 Task: Open Card Server Migration in Board Customer Retention Strategy and Program Development to Workspace Business Process Management and add a team member Softage.3@softage.net, a label Yellow, a checklist Editing, an attachment from your onedrive, a color Yellow and finally, add a card description 'Conduct customer research for new sales promotion' and a comment 'Let us approach this task with a sense of transparency and open communication, ensuring that all stakeholders are informed and involved.'. Add a start date 'Jan 03, 1900' with a due date 'Jan 10, 1900'
Action: Mouse moved to (90, 335)
Screenshot: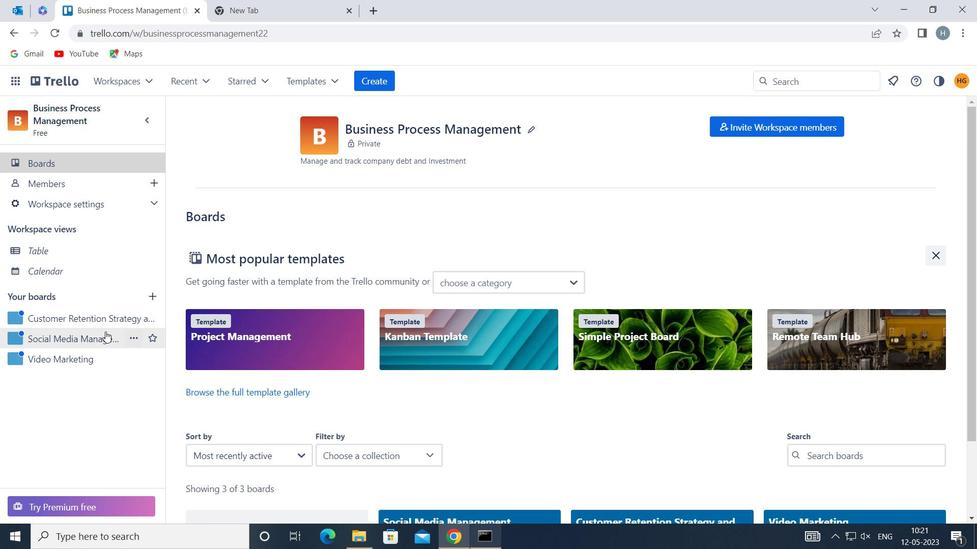 
Action: Mouse pressed left at (90, 335)
Screenshot: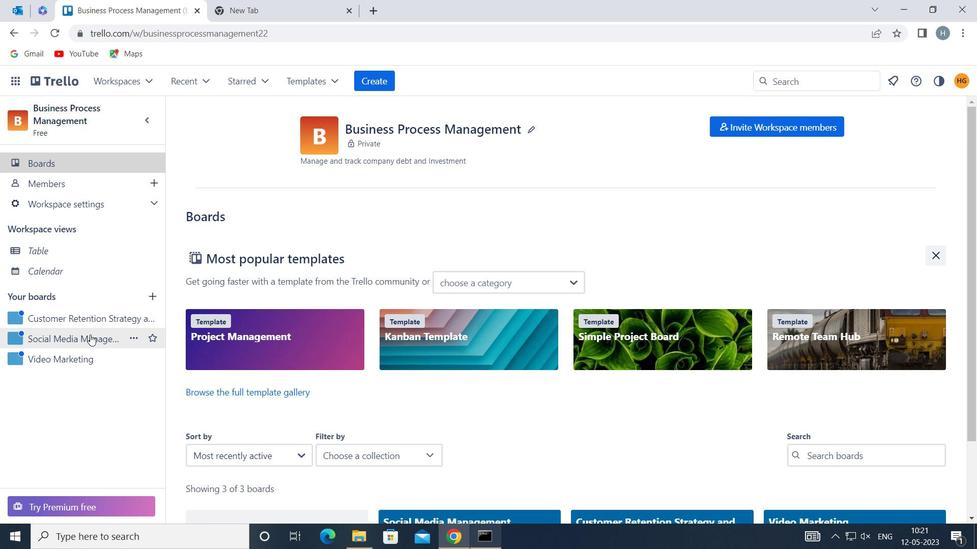 
Action: Mouse moved to (432, 185)
Screenshot: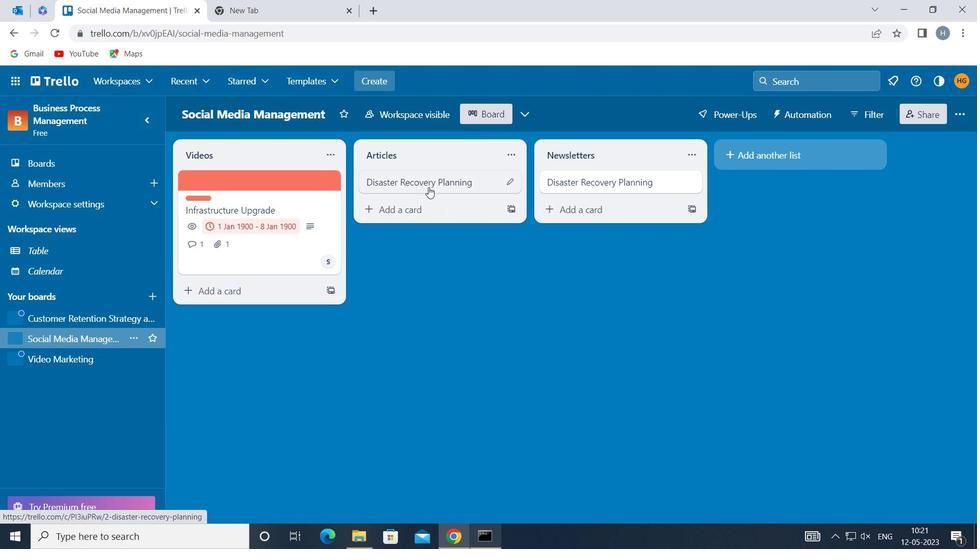 
Action: Mouse pressed left at (432, 185)
Screenshot: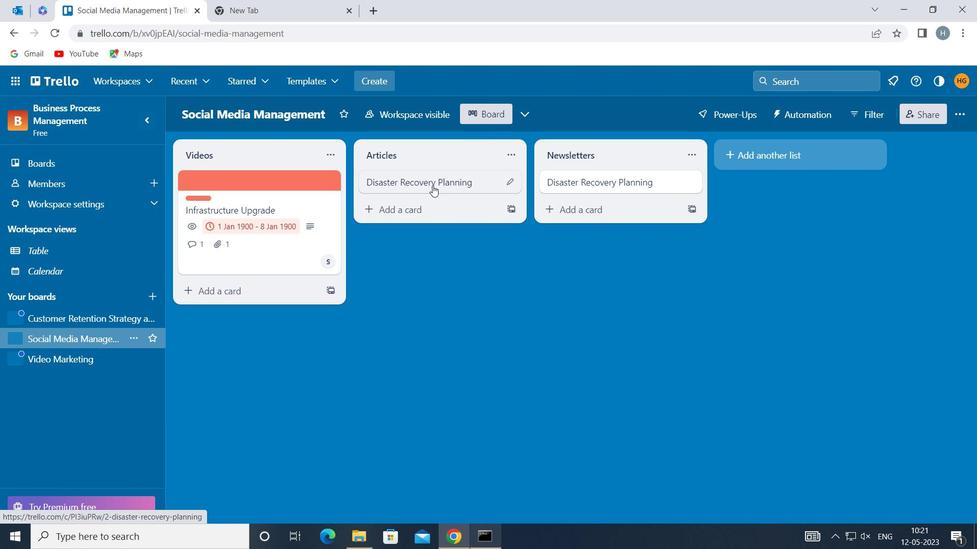 
Action: Mouse moved to (635, 223)
Screenshot: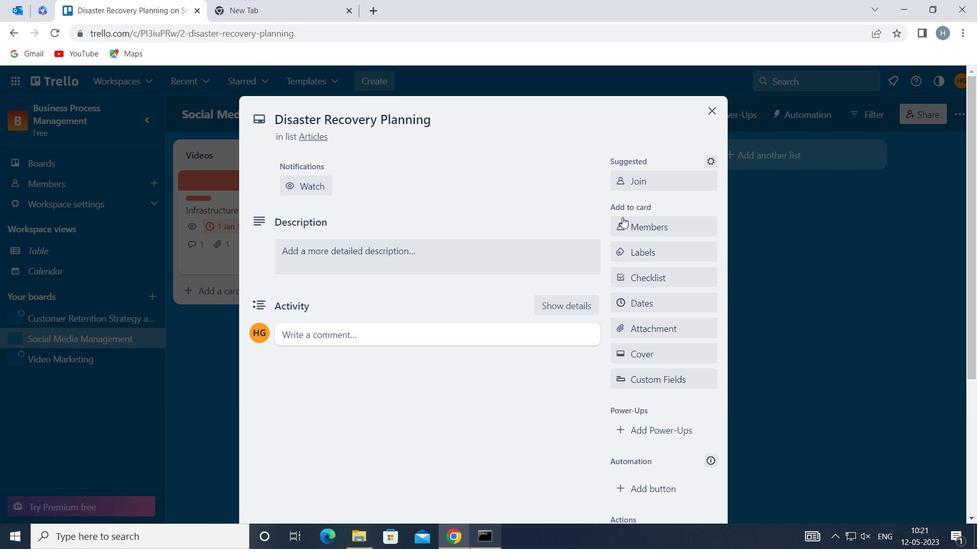 
Action: Mouse pressed left at (635, 223)
Screenshot: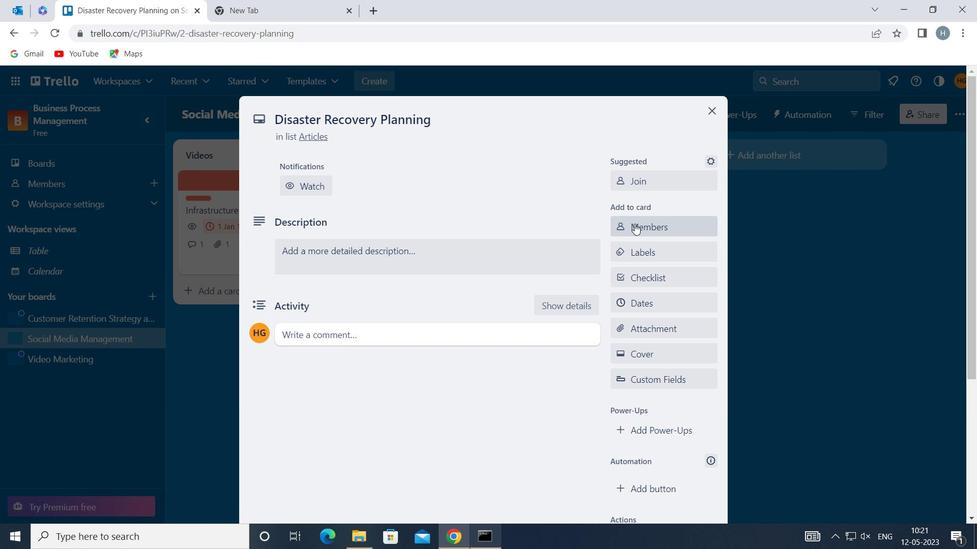 
Action: Key pressed softage
Screenshot: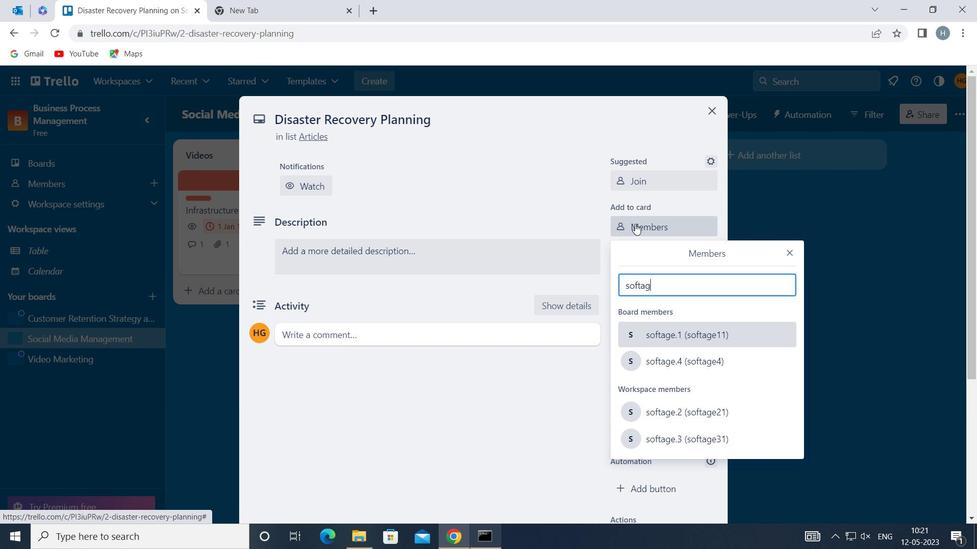 
Action: Mouse moved to (703, 357)
Screenshot: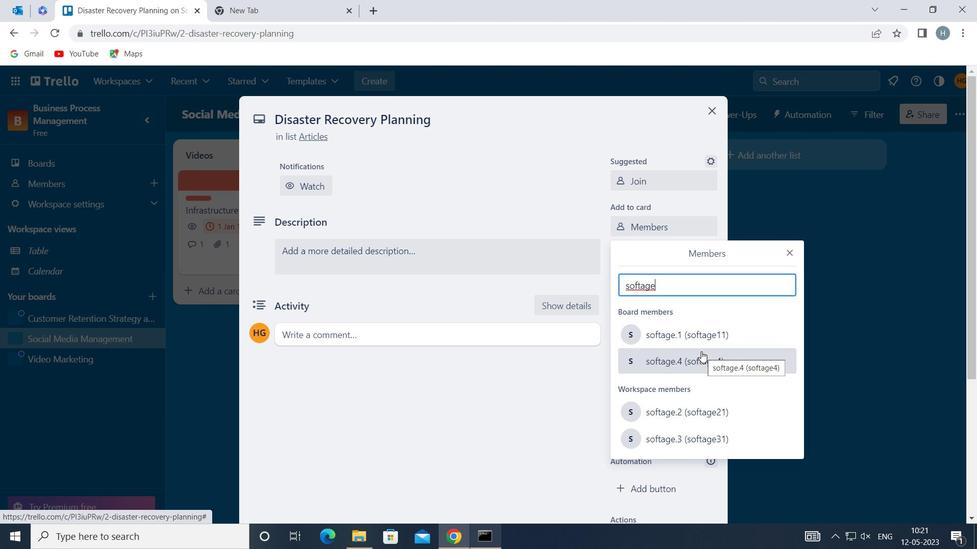
Action: Mouse pressed left at (703, 357)
Screenshot: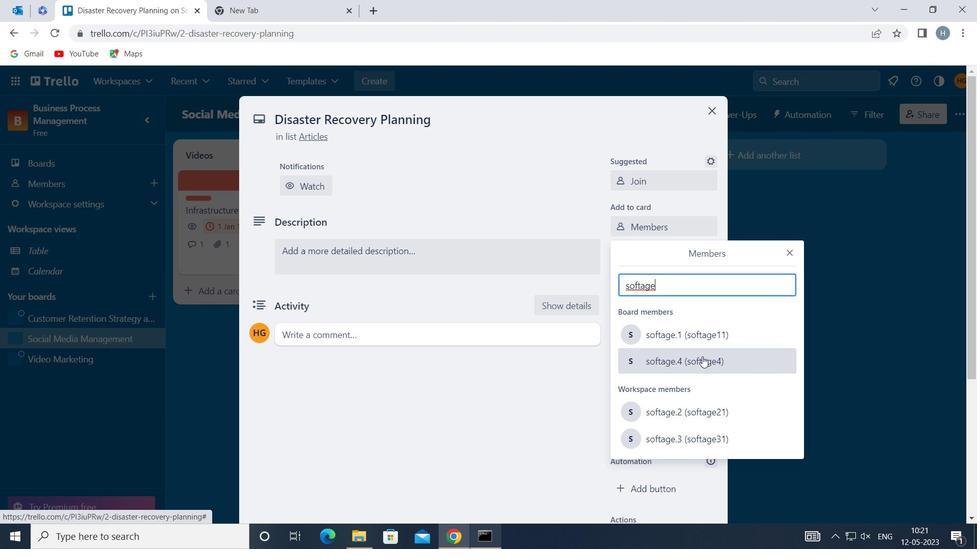 
Action: Mouse moved to (788, 248)
Screenshot: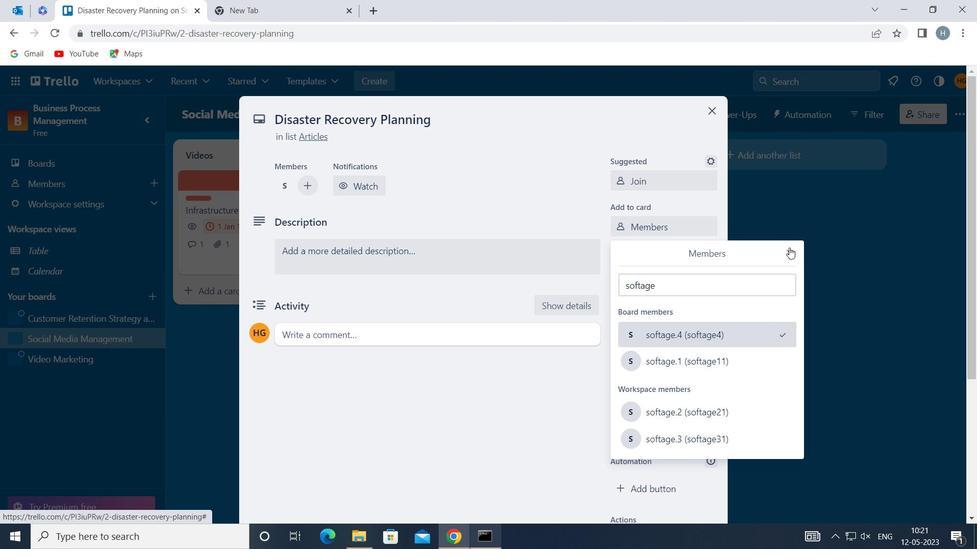 
Action: Mouse pressed left at (788, 248)
Screenshot: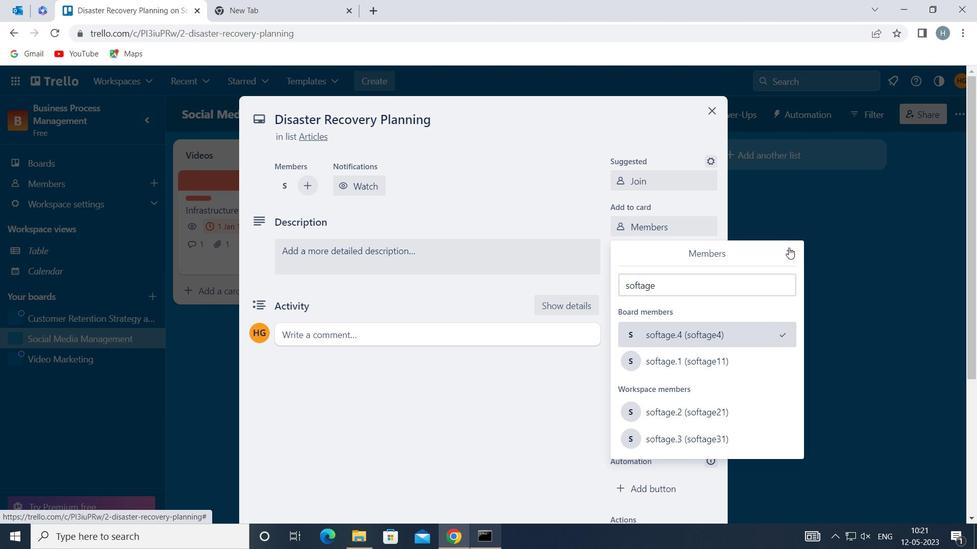 
Action: Mouse moved to (678, 248)
Screenshot: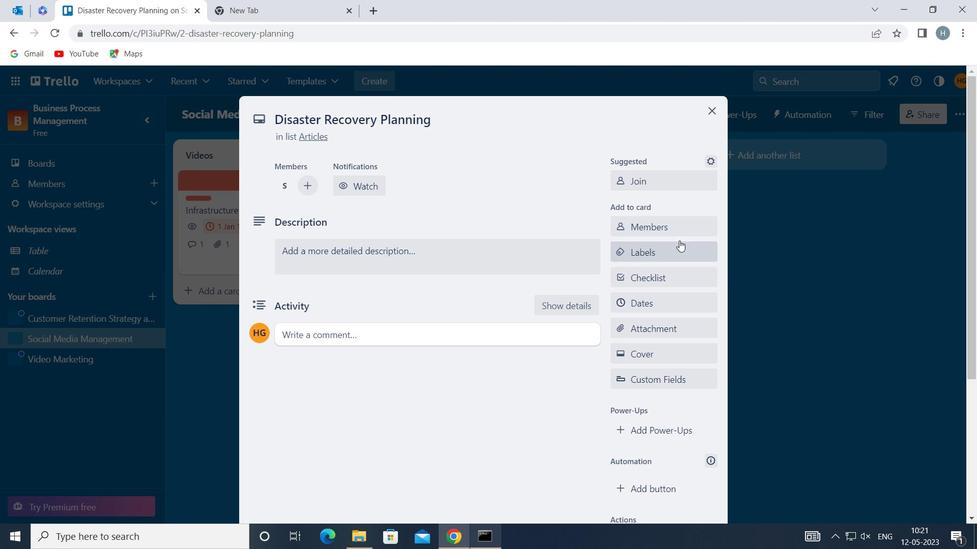 
Action: Mouse pressed left at (678, 248)
Screenshot: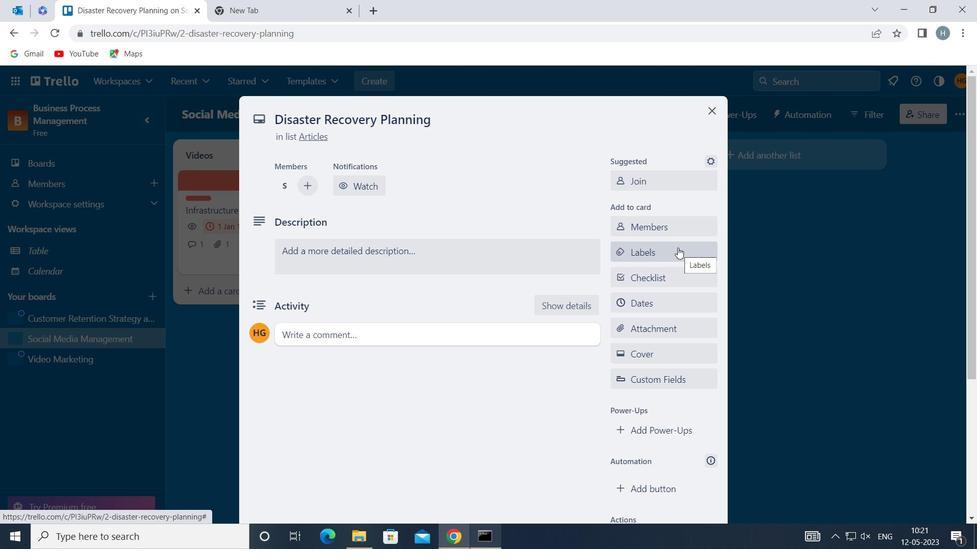 
Action: Mouse moved to (684, 256)
Screenshot: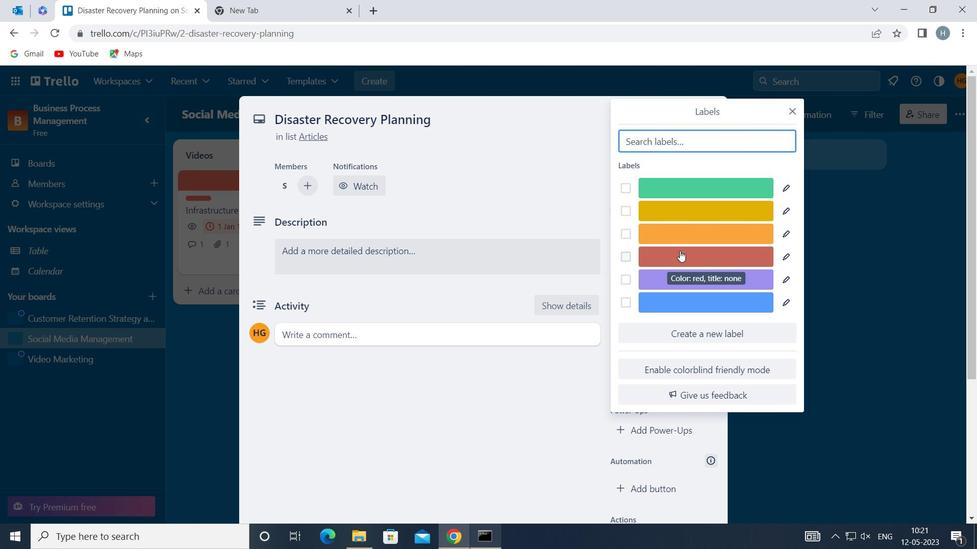 
Action: Mouse pressed left at (684, 256)
Screenshot: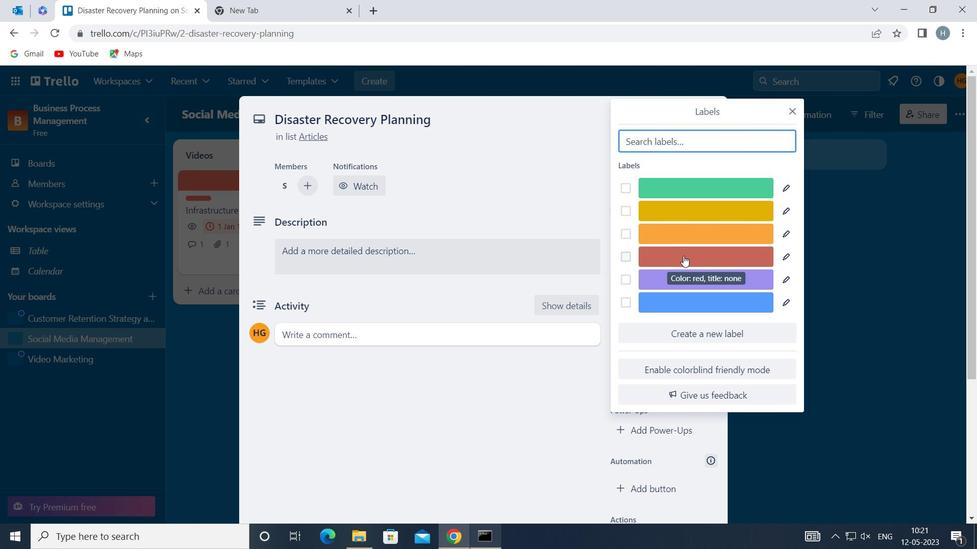
Action: Mouse moved to (793, 108)
Screenshot: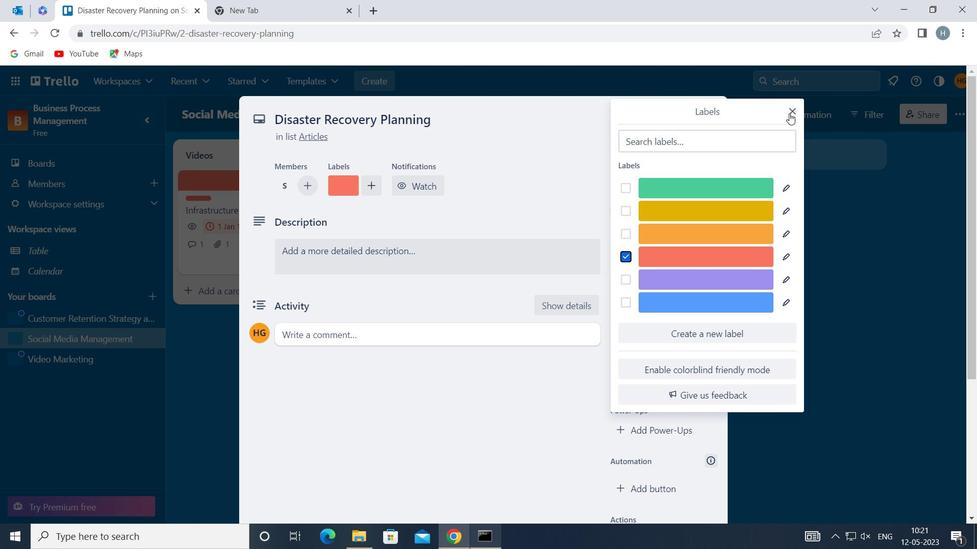 
Action: Mouse pressed left at (793, 108)
Screenshot: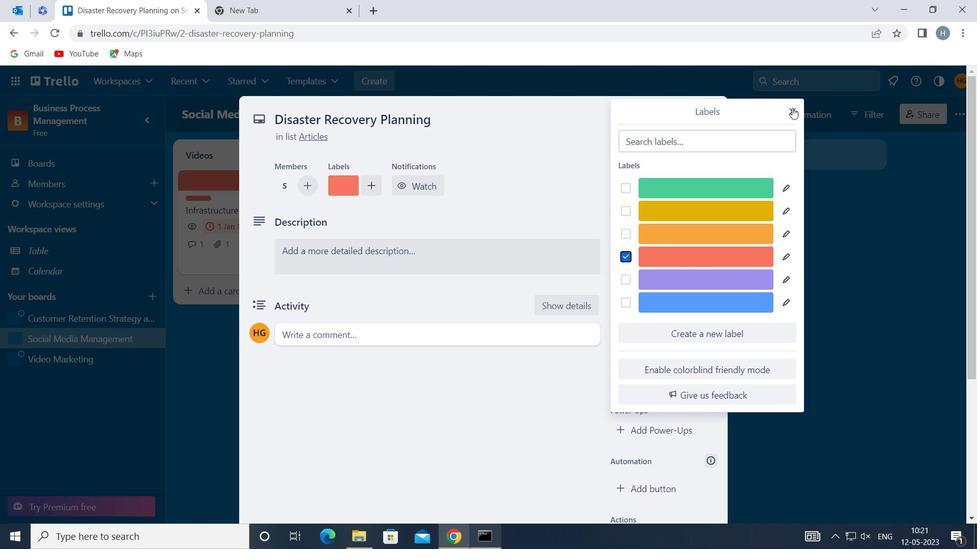
Action: Mouse moved to (684, 274)
Screenshot: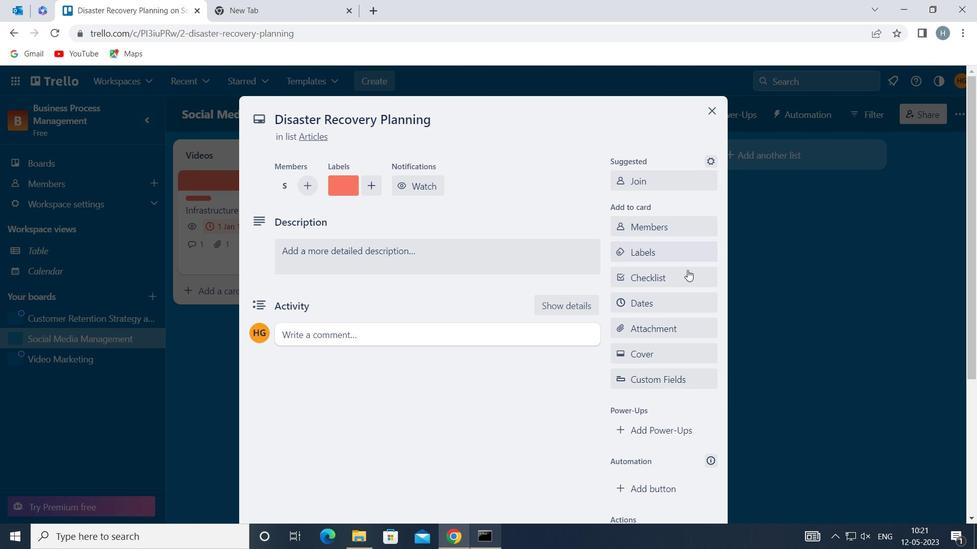 
Action: Mouse pressed left at (684, 274)
Screenshot: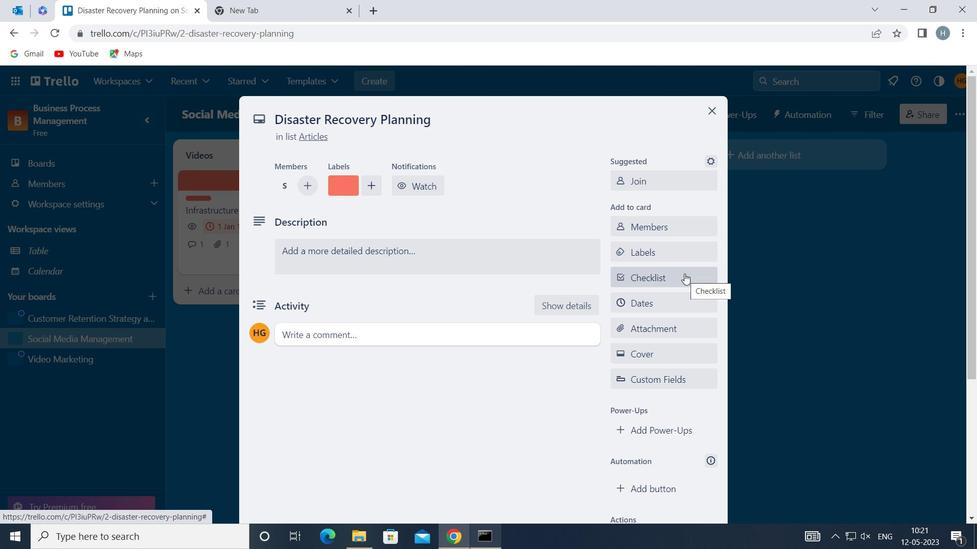 
Action: Mouse moved to (681, 274)
Screenshot: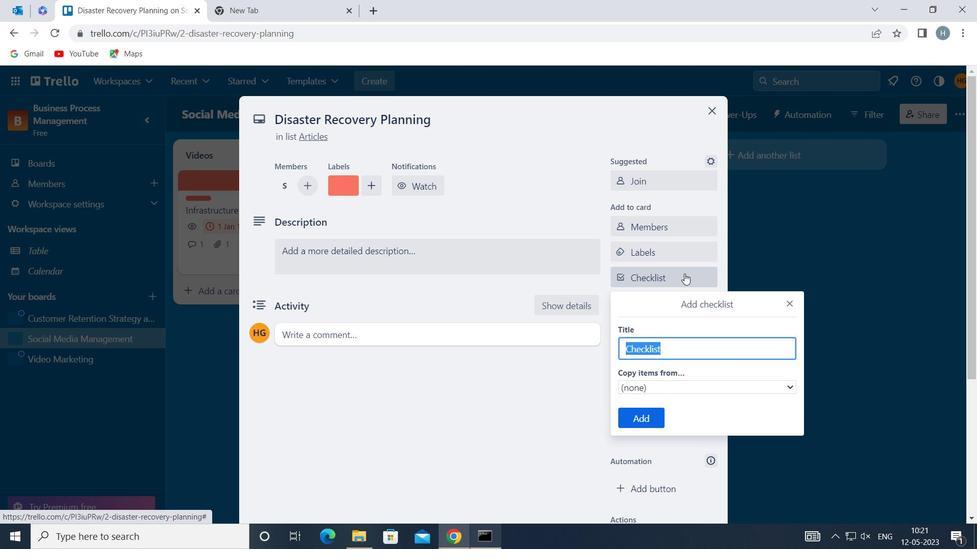 
Action: Key pressed <Key.shift>N
Screenshot: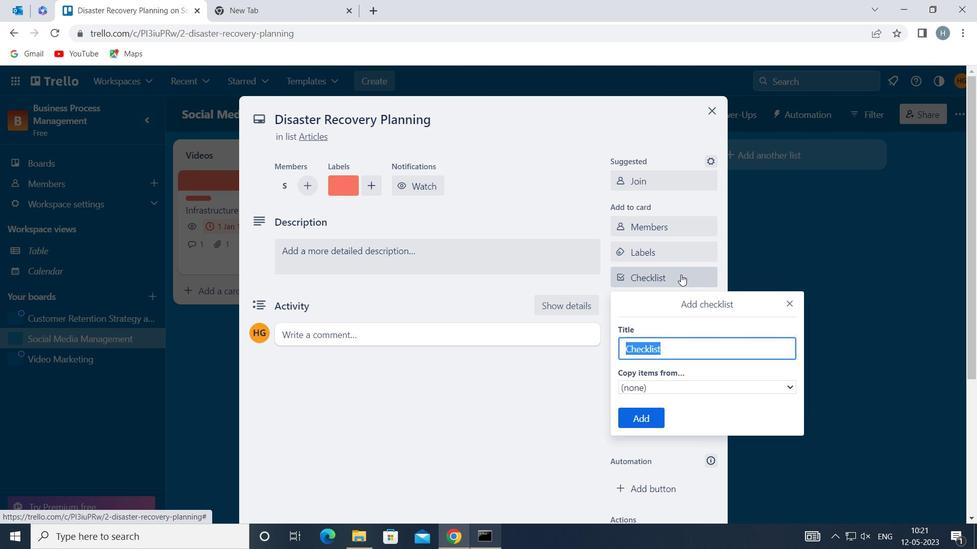 
Action: Mouse moved to (709, 376)
Screenshot: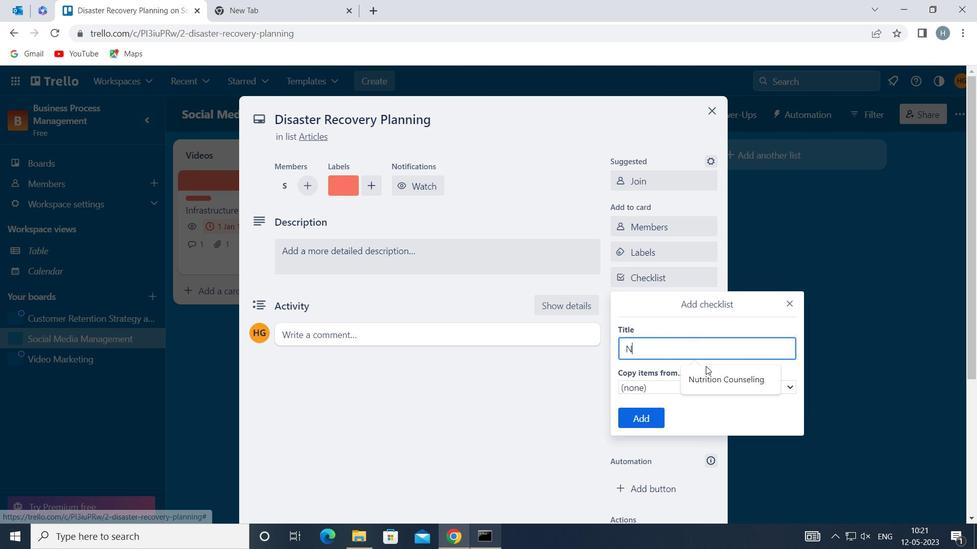 
Action: Mouse pressed left at (709, 376)
Screenshot: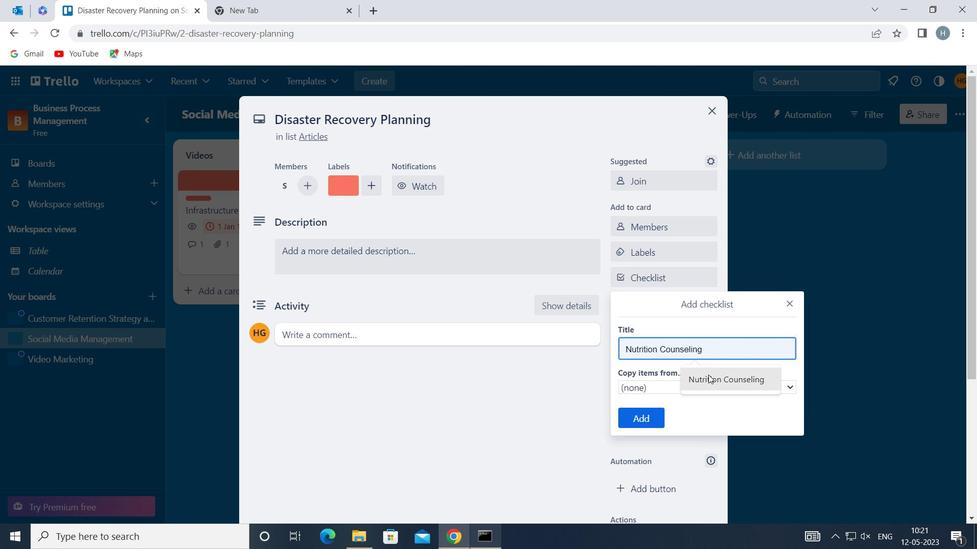 
Action: Mouse moved to (647, 413)
Screenshot: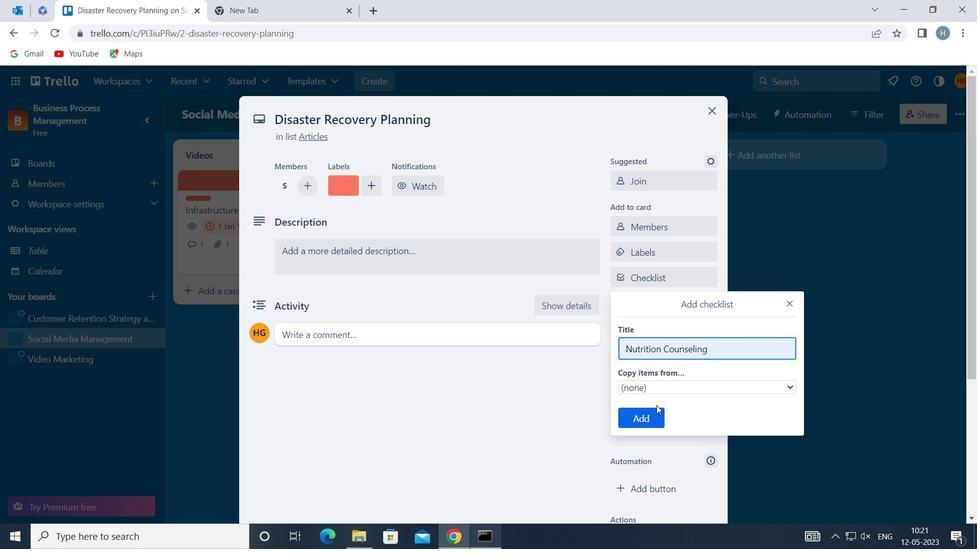 
Action: Mouse pressed left at (647, 413)
Screenshot: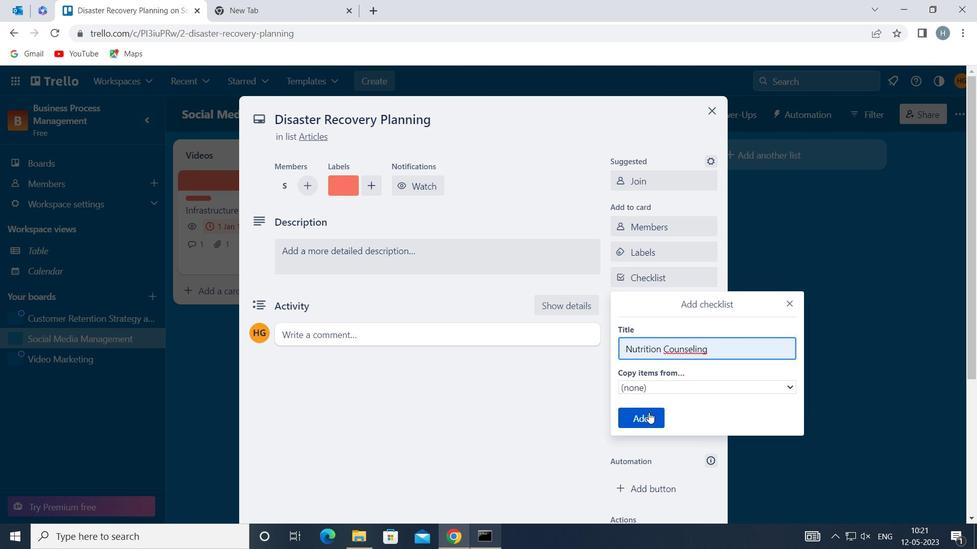 
Action: Mouse moved to (676, 321)
Screenshot: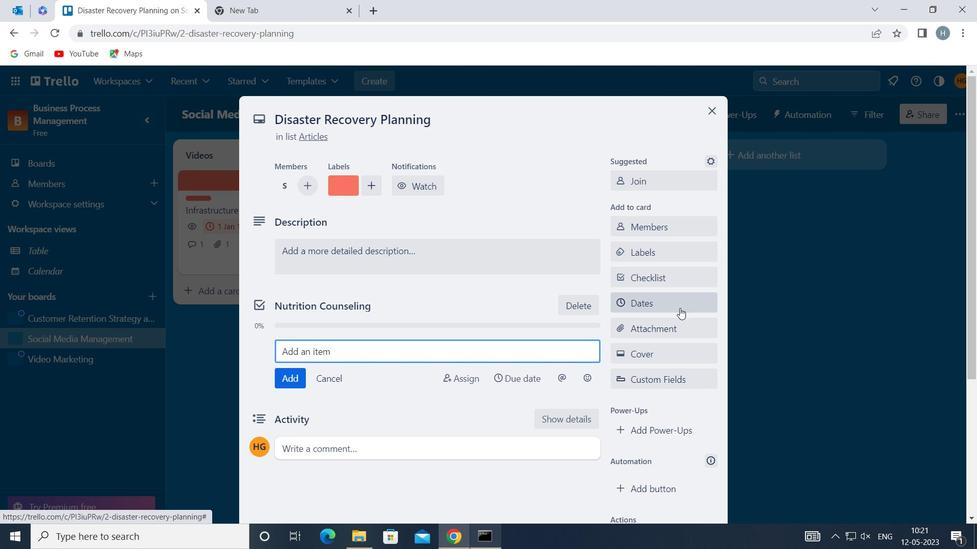 
Action: Mouse pressed left at (676, 321)
Screenshot: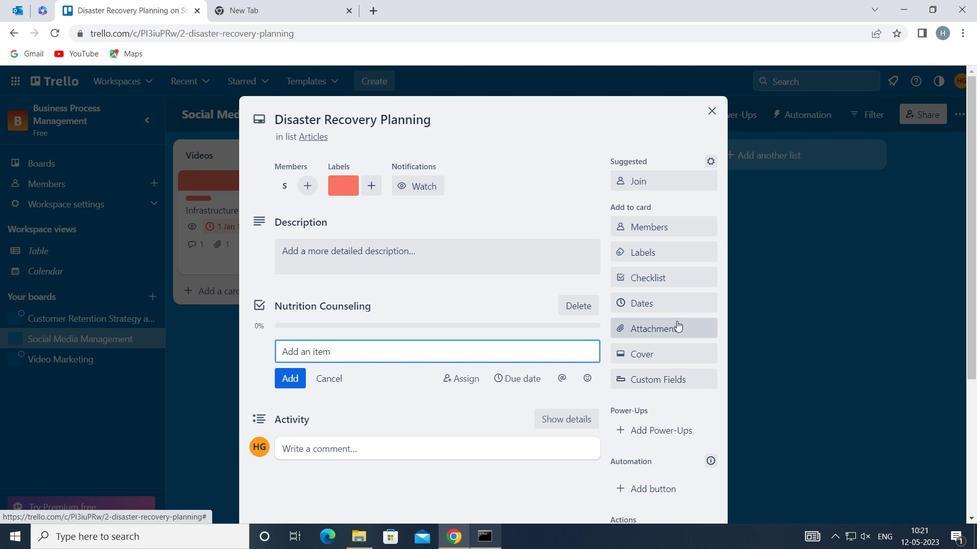 
Action: Mouse moved to (661, 242)
Screenshot: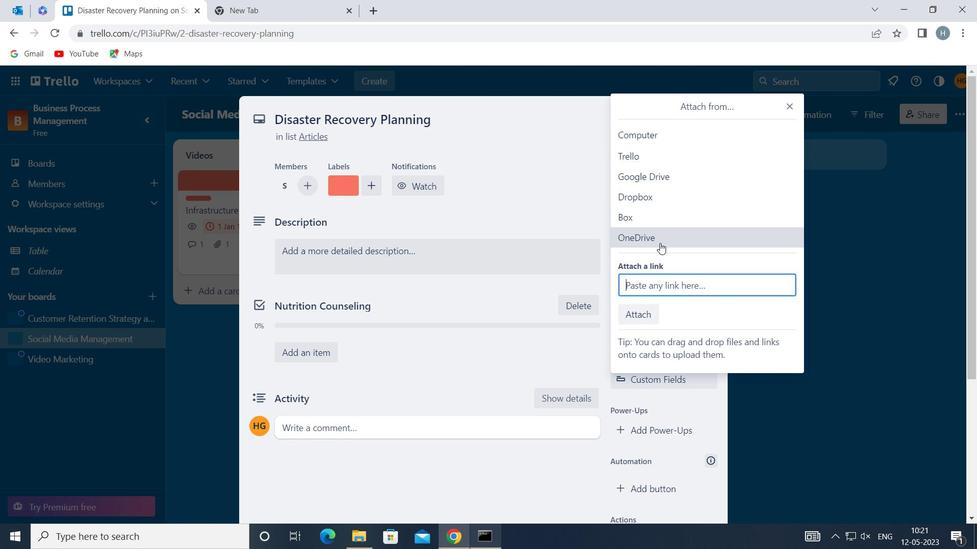
Action: Mouse pressed left at (661, 242)
Screenshot: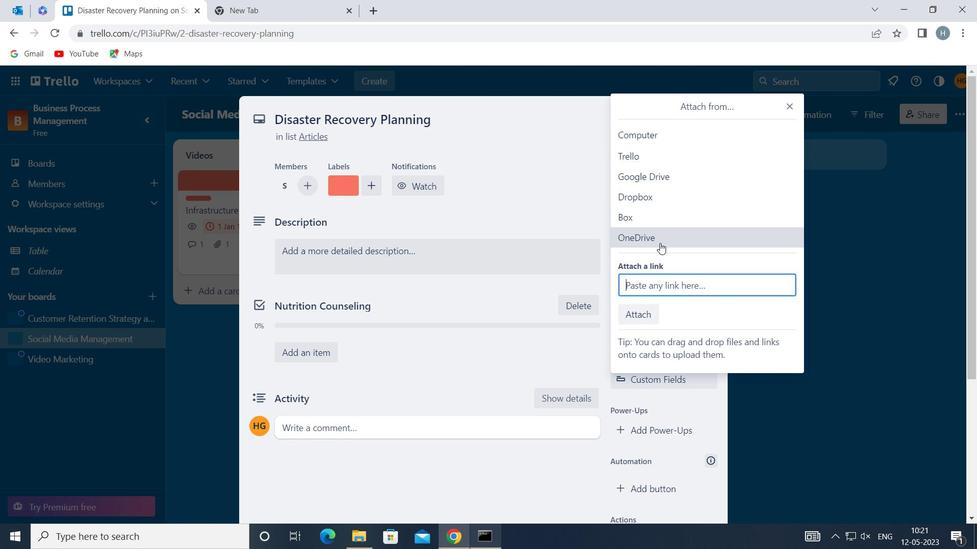 
Action: Mouse moved to (512, 174)
Screenshot: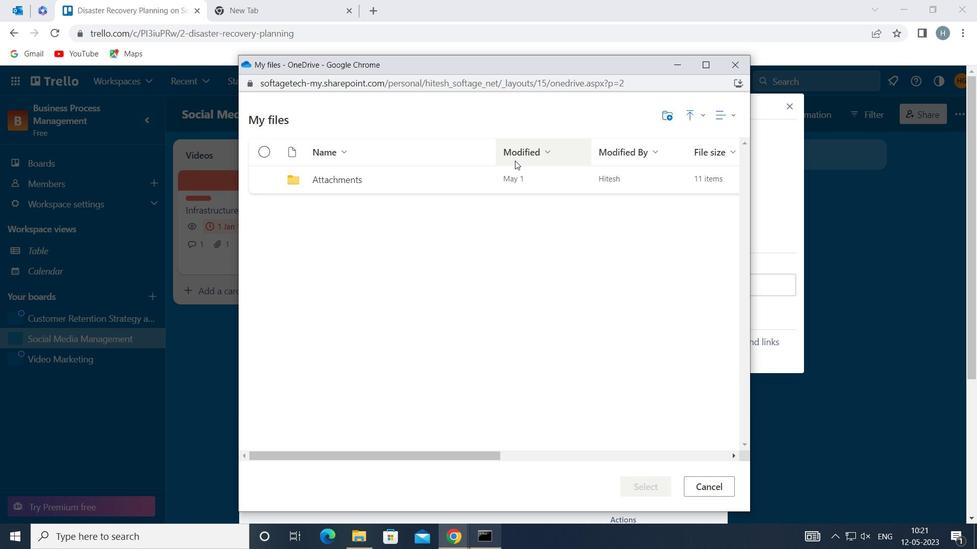 
Action: Mouse pressed left at (512, 174)
Screenshot: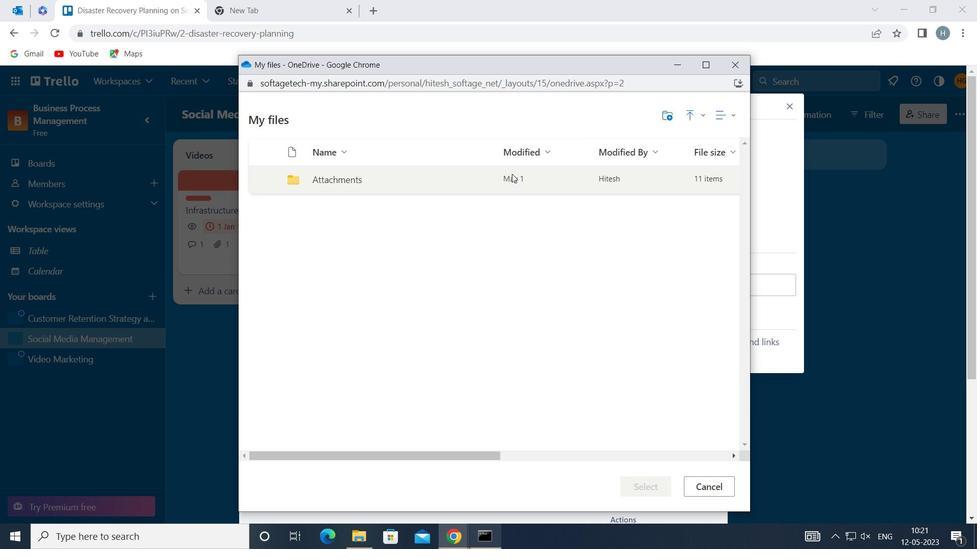 
Action: Mouse pressed left at (512, 174)
Screenshot: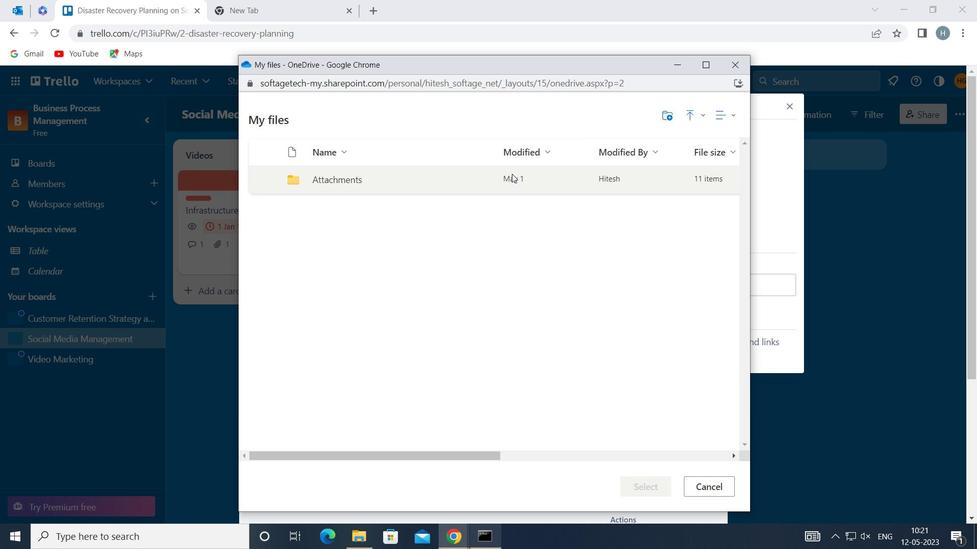 
Action: Mouse moved to (521, 210)
Screenshot: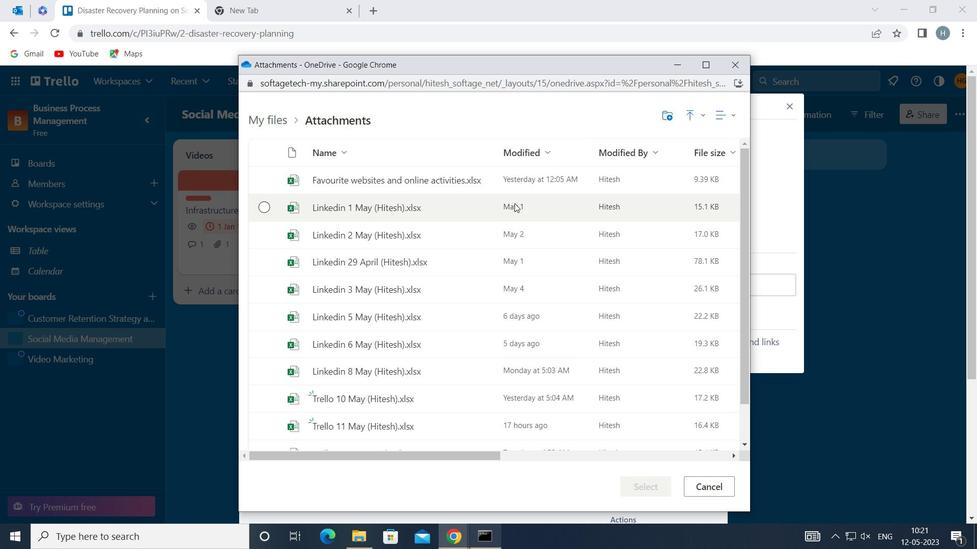 
Action: Mouse pressed left at (521, 210)
Screenshot: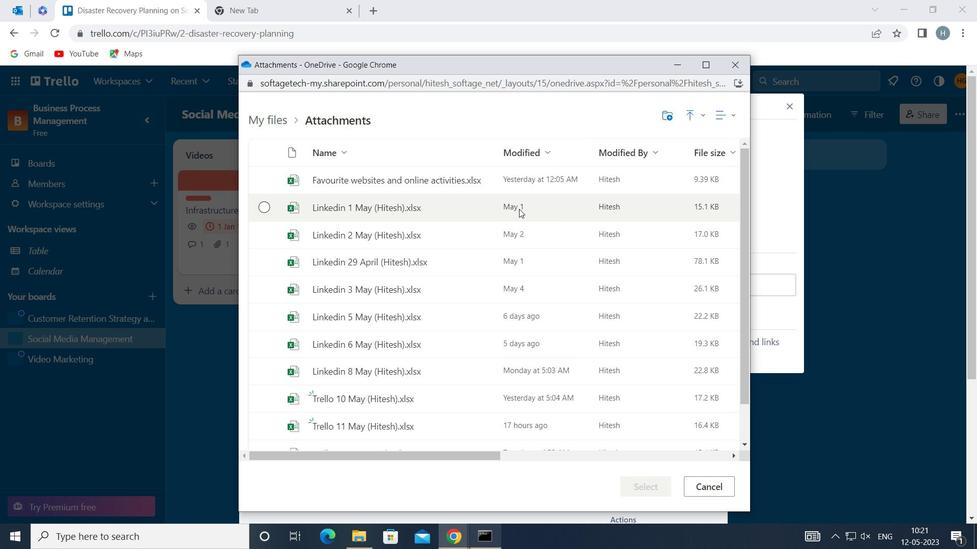 
Action: Mouse moved to (652, 484)
Screenshot: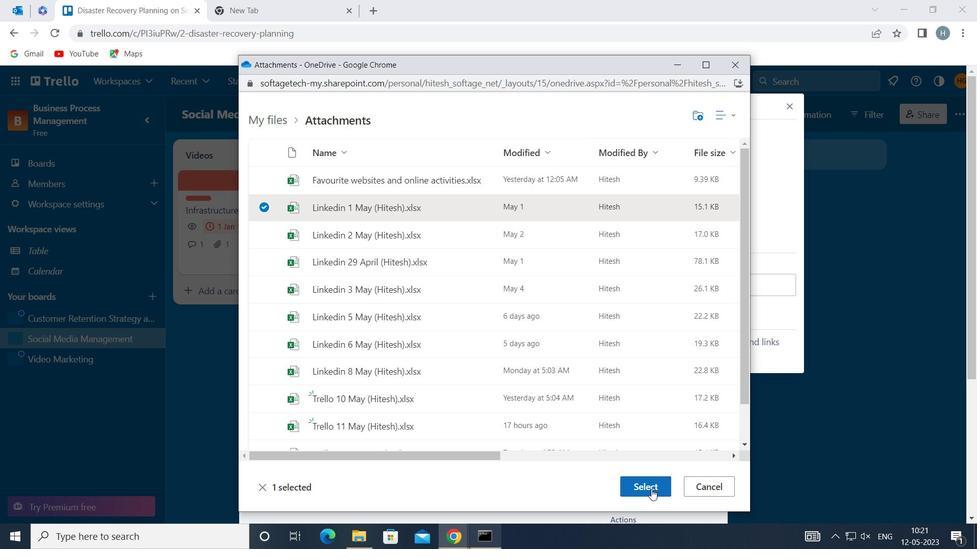 
Action: Mouse pressed left at (652, 484)
Screenshot: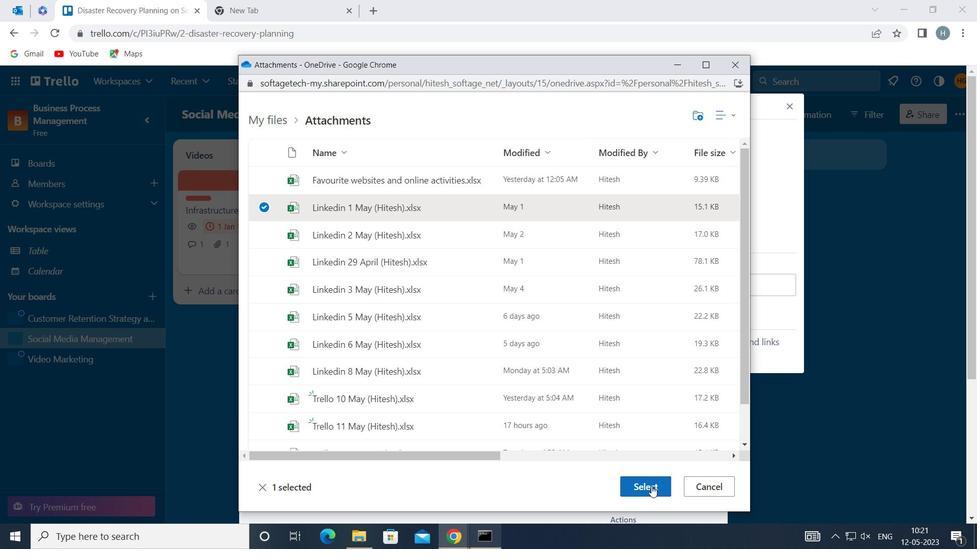 
Action: Mouse moved to (682, 352)
Screenshot: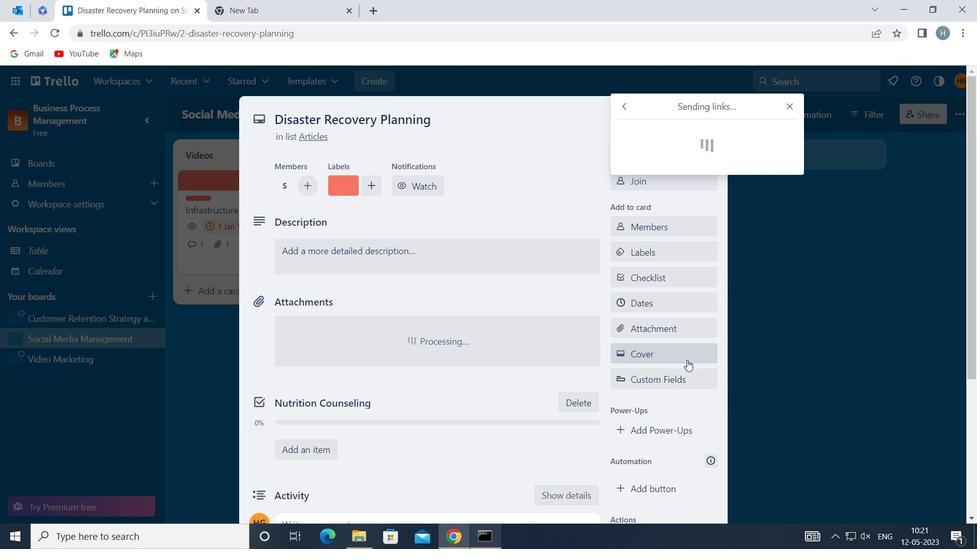 
Action: Mouse pressed left at (682, 352)
Screenshot: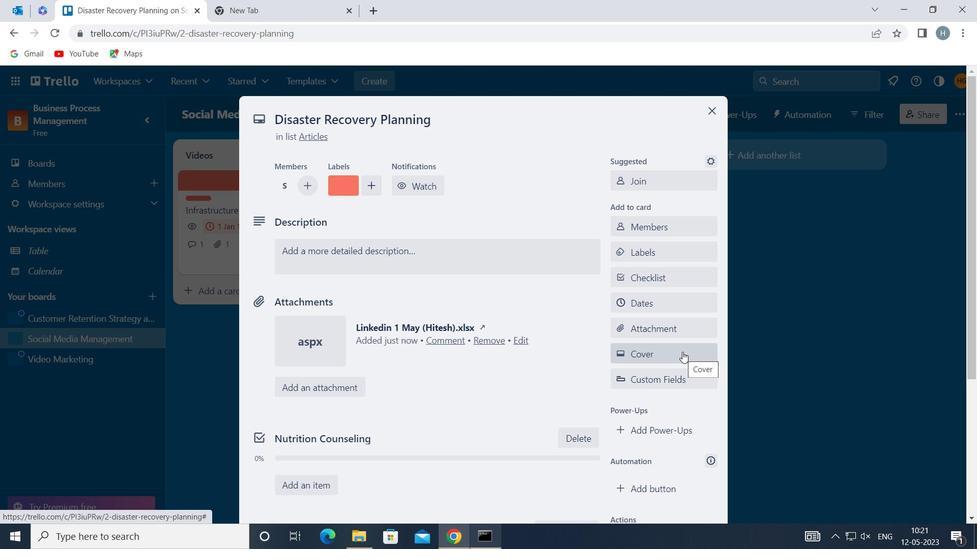 
Action: Mouse moved to (746, 270)
Screenshot: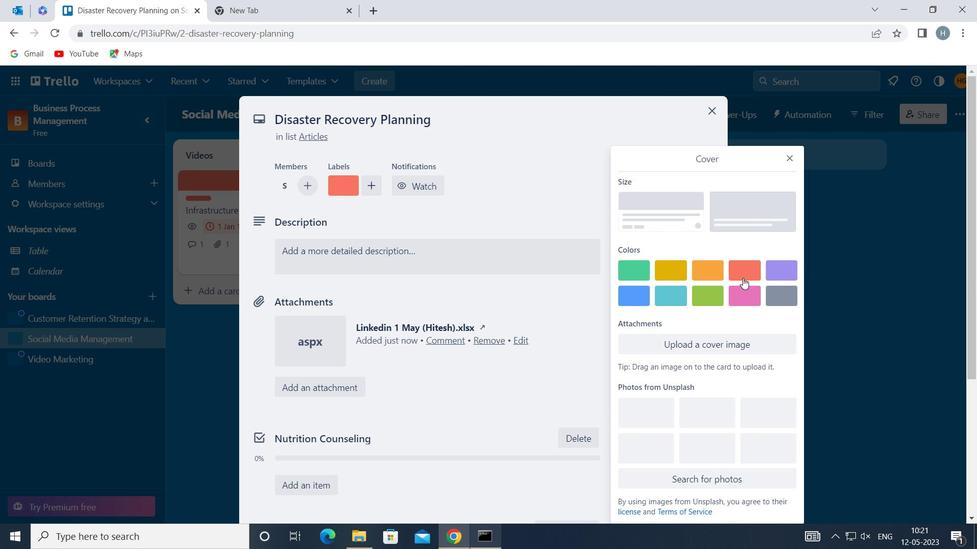 
Action: Mouse pressed left at (746, 270)
Screenshot: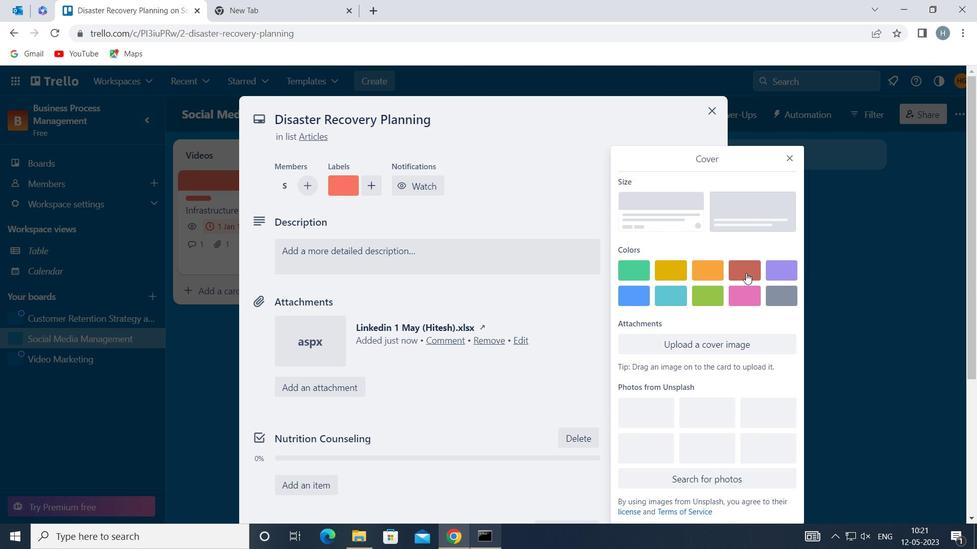 
Action: Mouse moved to (790, 133)
Screenshot: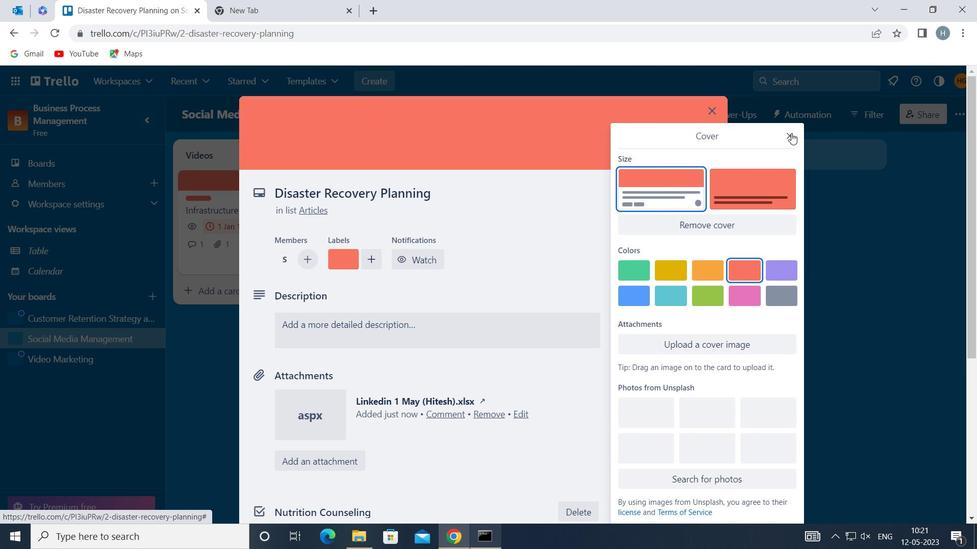 
Action: Mouse pressed left at (790, 133)
Screenshot: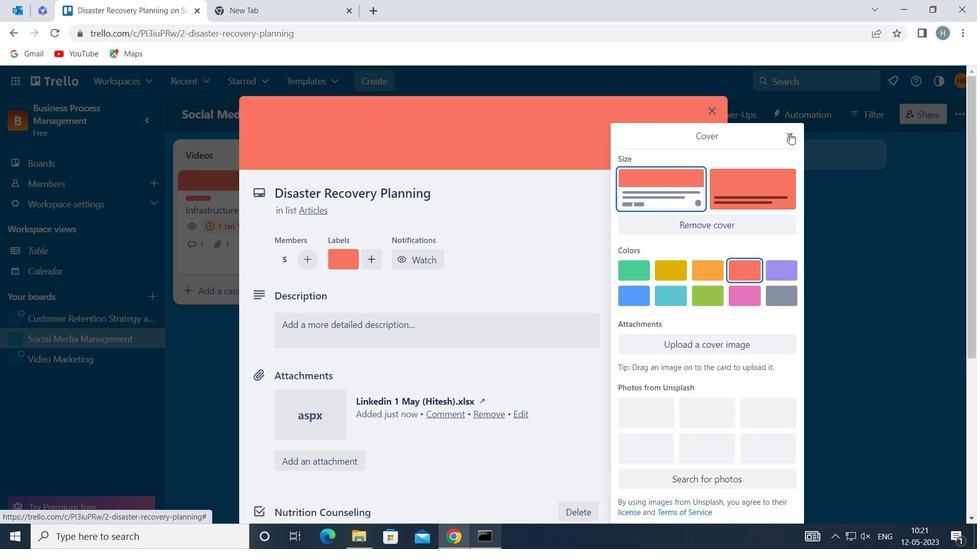 
Action: Mouse moved to (518, 343)
Screenshot: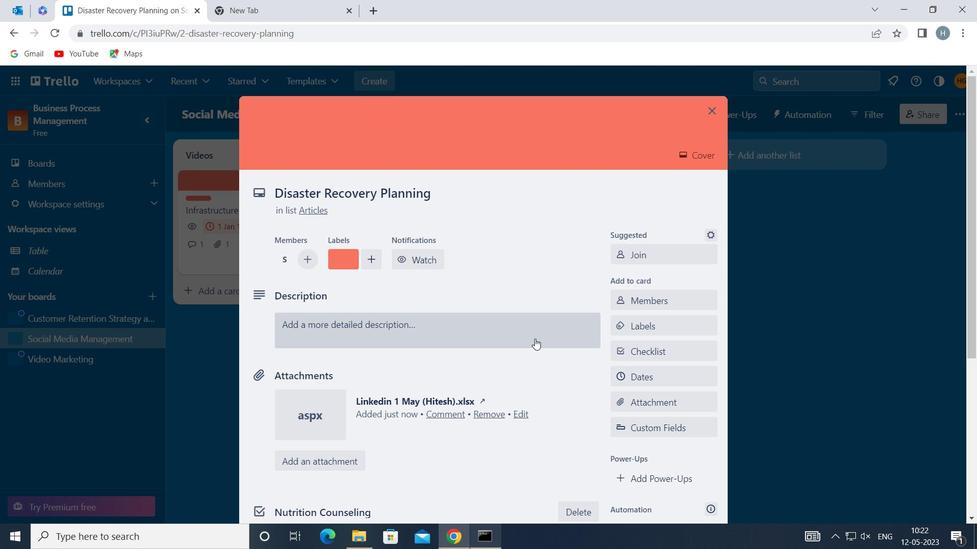 
Action: Mouse pressed left at (518, 343)
Screenshot: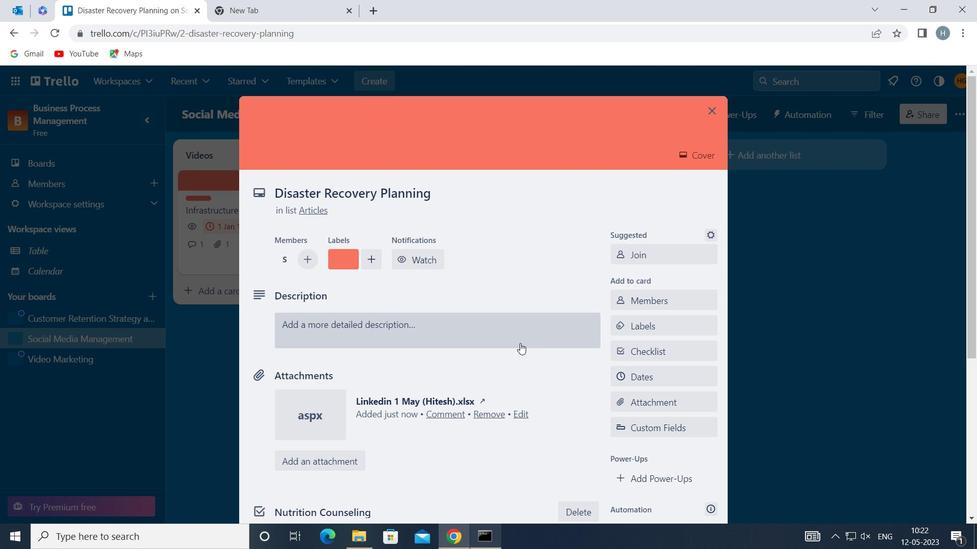 
Action: Mouse moved to (447, 368)
Screenshot: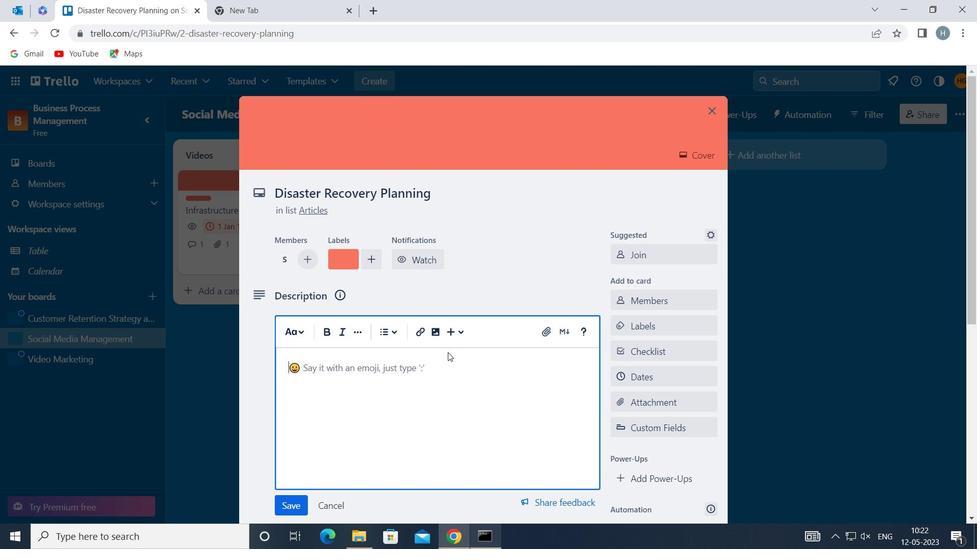 
Action: Mouse pressed left at (447, 368)
Screenshot: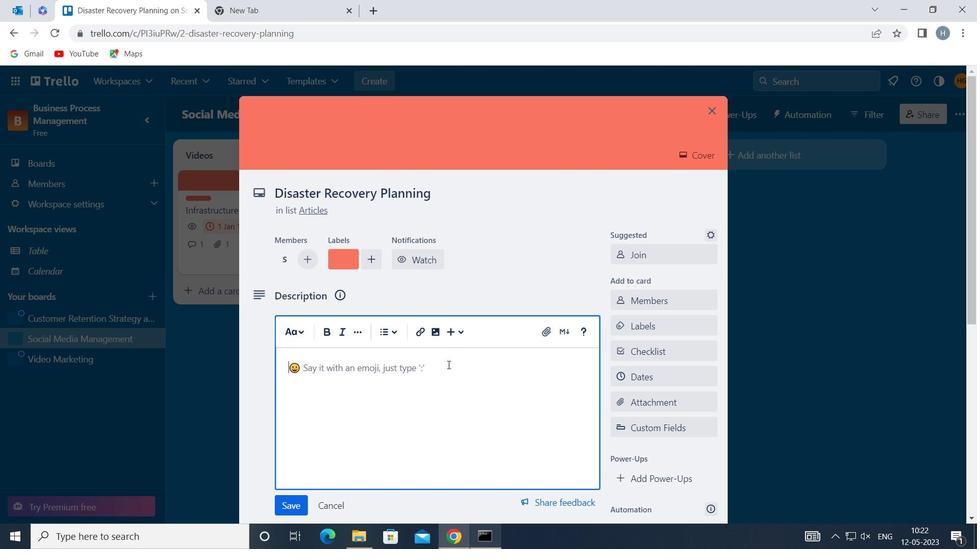 
Action: Mouse moved to (426, 372)
Screenshot: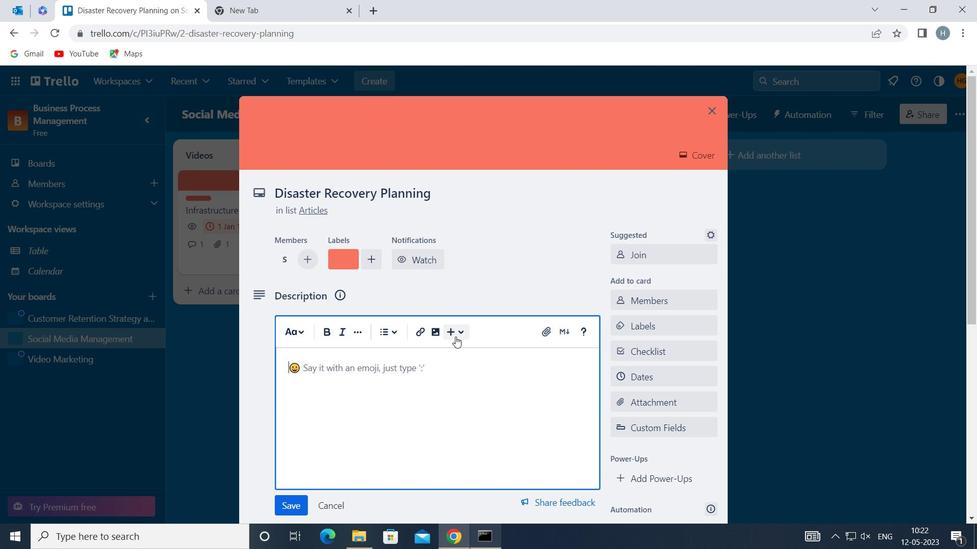 
Action: Mouse pressed left at (426, 372)
Screenshot: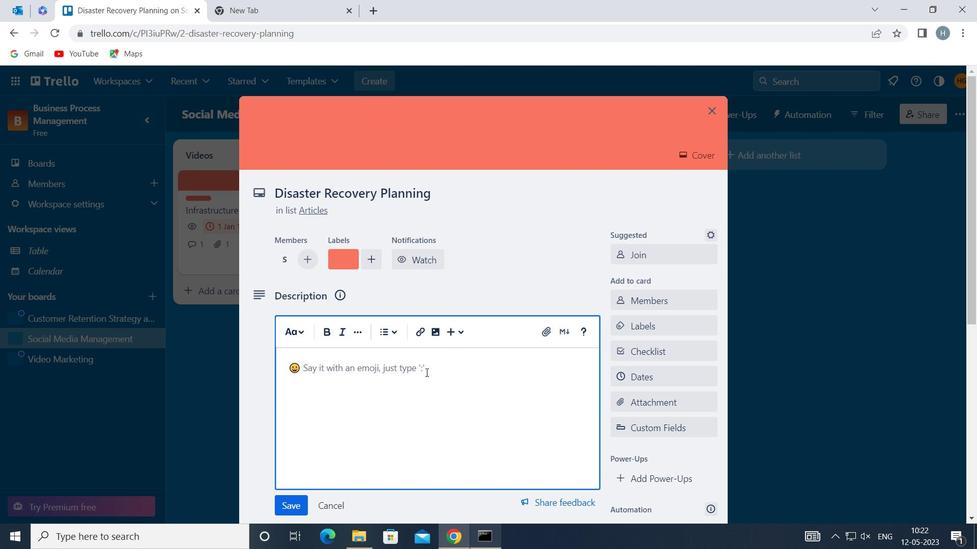 
Action: Mouse moved to (426, 372)
Screenshot: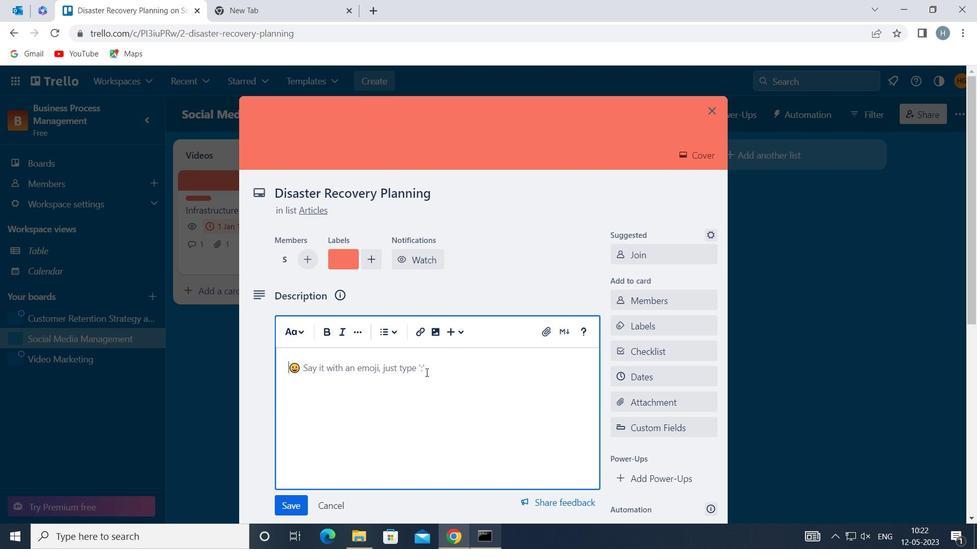 
Action: Key pressed <Key.shift>RESEARCH<Key.space>AND<Key.space>DEVELOPMENT<Key.backspace><Key.backspace><Key.backspace><Key.backspace><Key.space>NEW<Key.space>SERVICE<Key.space>OFFERING<Key.space>BUNDING<Key.backspace><Key.backspace><Key.backspace>LING<Key.space>STRATEGY
Screenshot: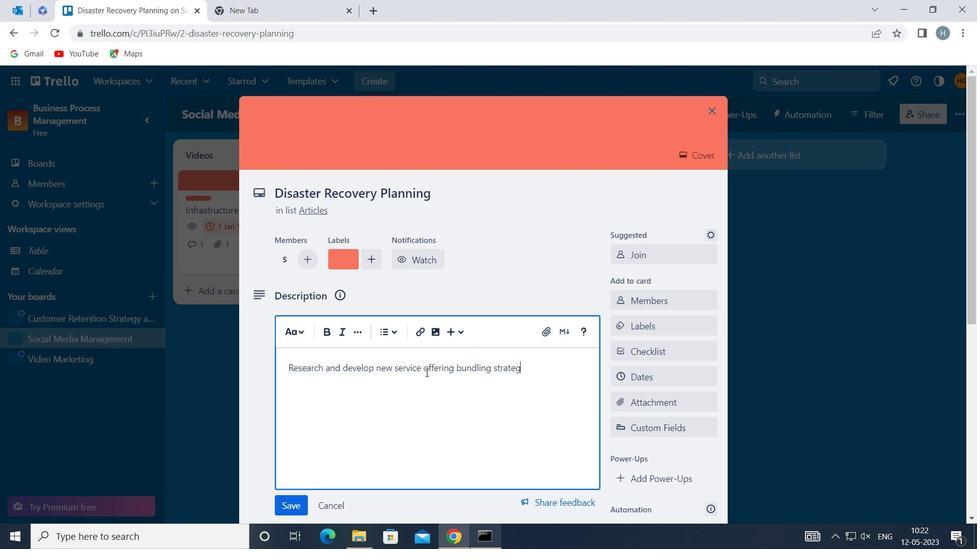 
Action: Mouse moved to (288, 504)
Screenshot: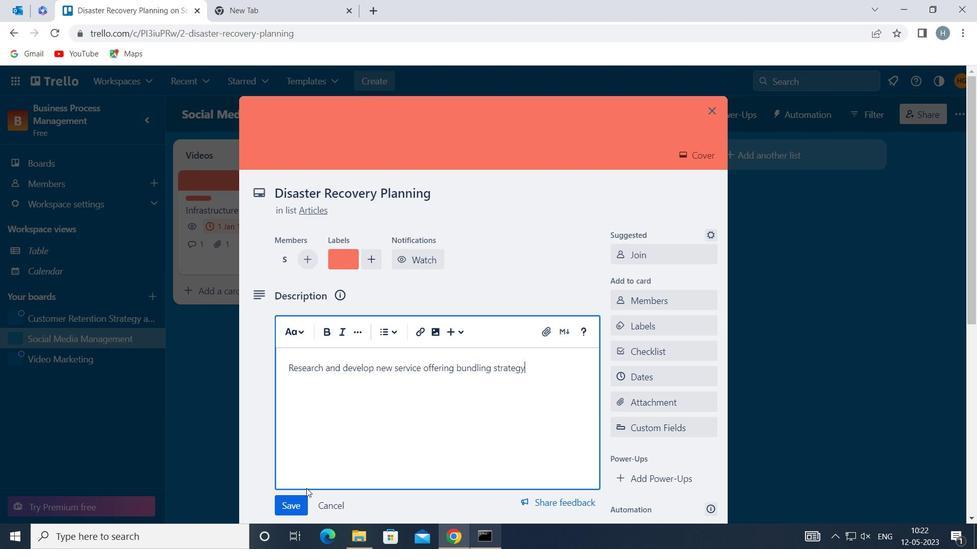 
Action: Mouse pressed left at (288, 504)
Screenshot: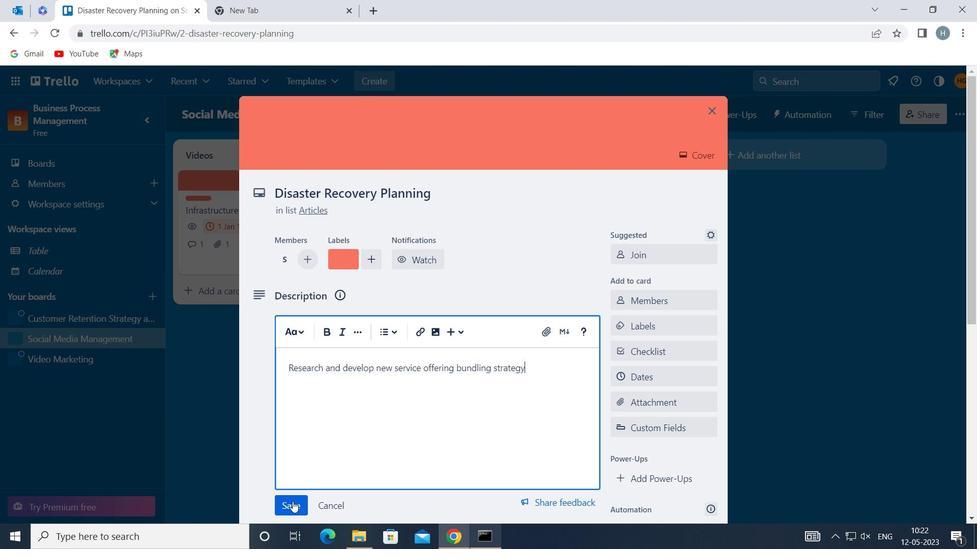 
Action: Mouse moved to (355, 412)
Screenshot: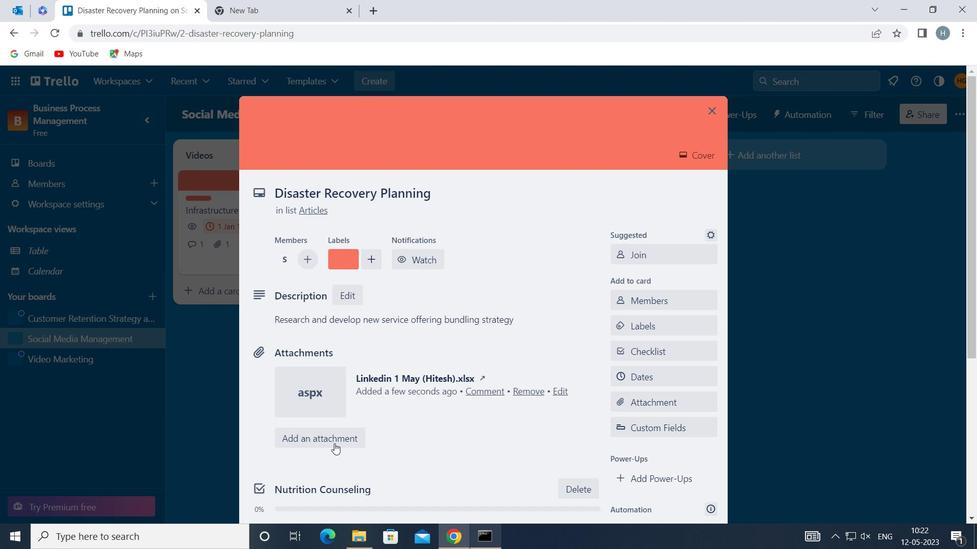
Action: Mouse scrolled (355, 412) with delta (0, 0)
Screenshot: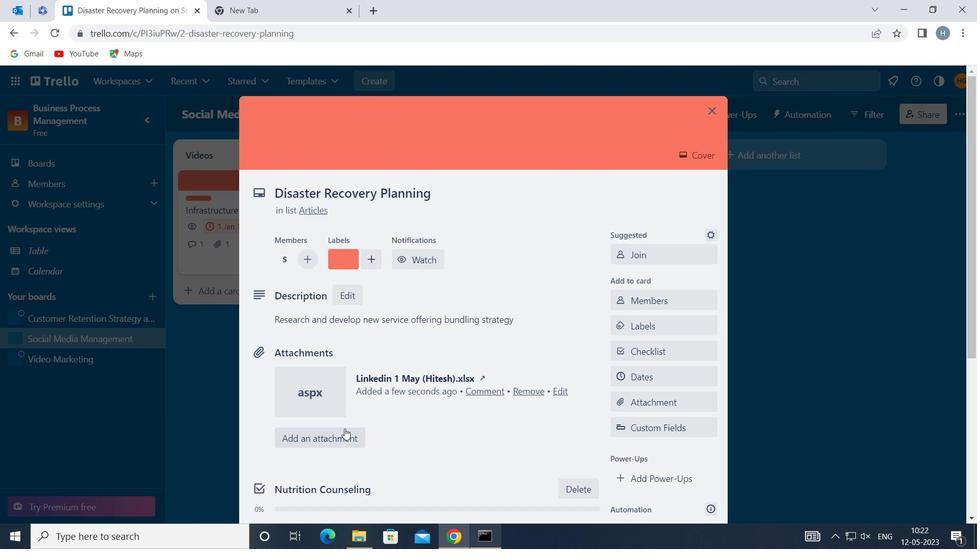 
Action: Mouse scrolled (355, 412) with delta (0, 0)
Screenshot: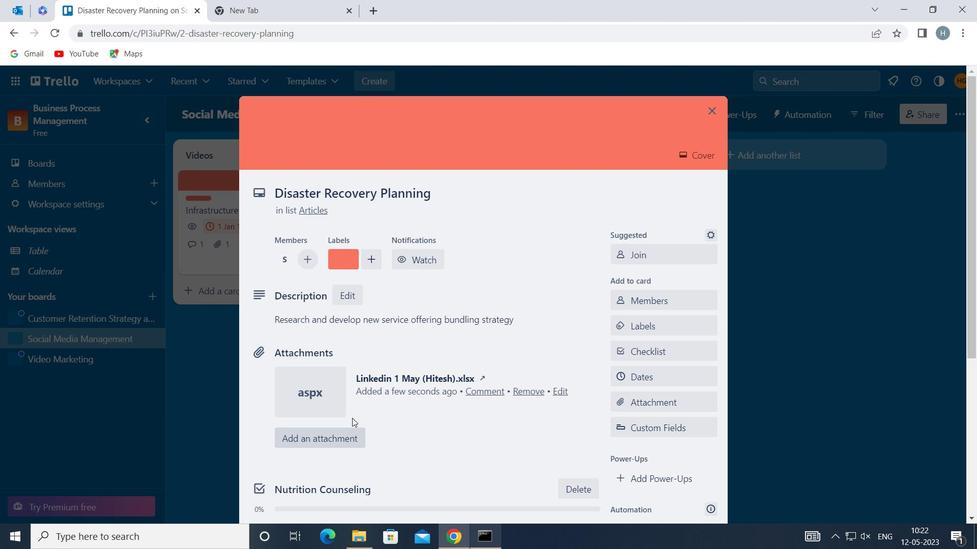 
Action: Mouse moved to (406, 365)
Screenshot: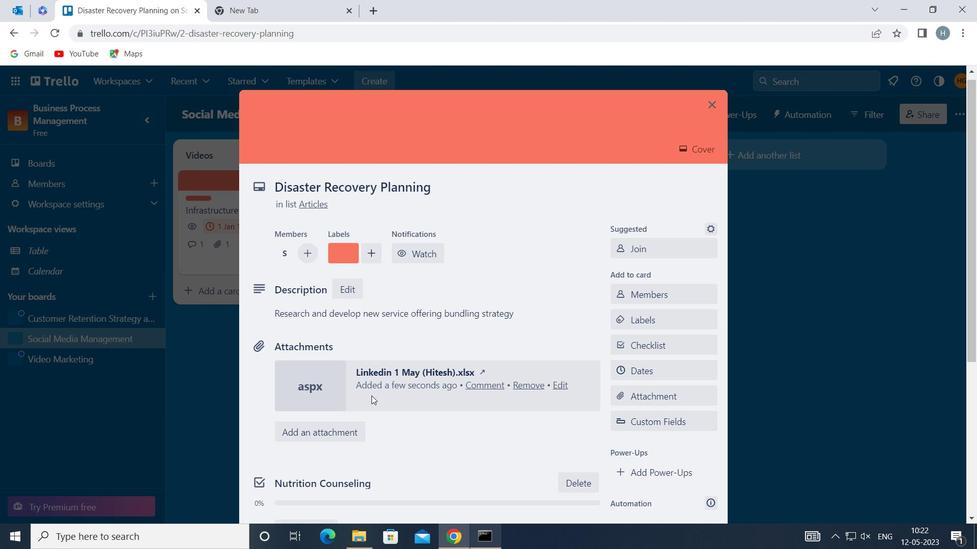 
Action: Mouse scrolled (406, 364) with delta (0, 0)
Screenshot: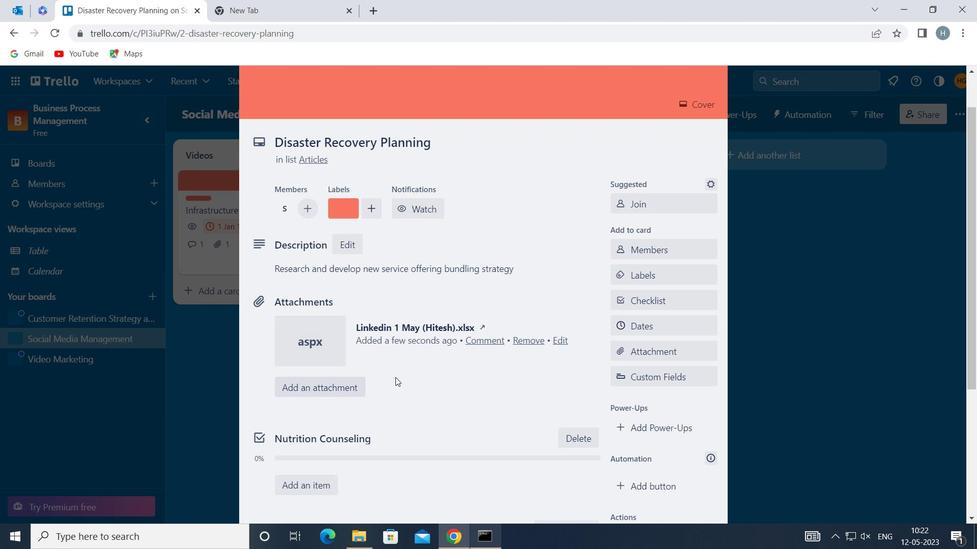
Action: Mouse moved to (407, 365)
Screenshot: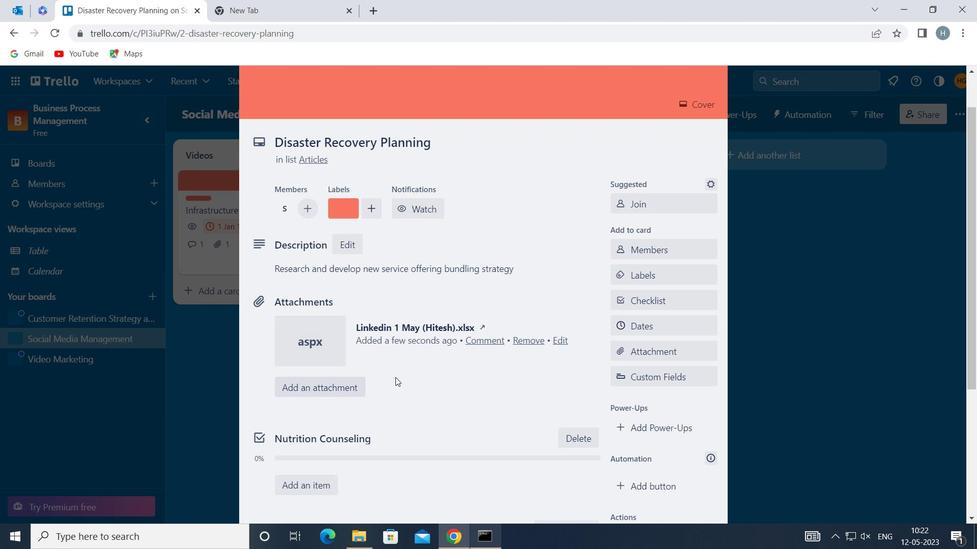 
Action: Mouse scrolled (407, 364) with delta (0, 0)
Screenshot: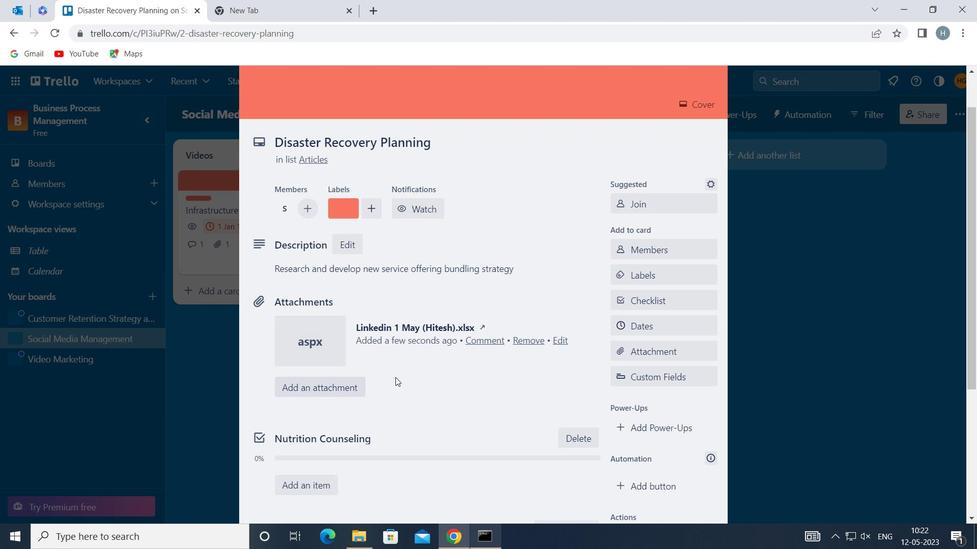 
Action: Mouse moved to (419, 359)
Screenshot: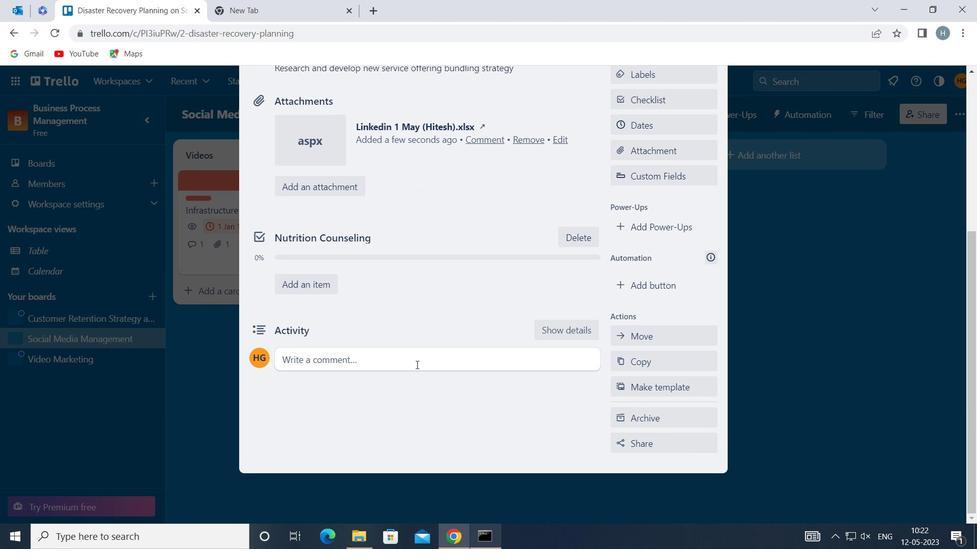 
Action: Mouse pressed left at (419, 359)
Screenshot: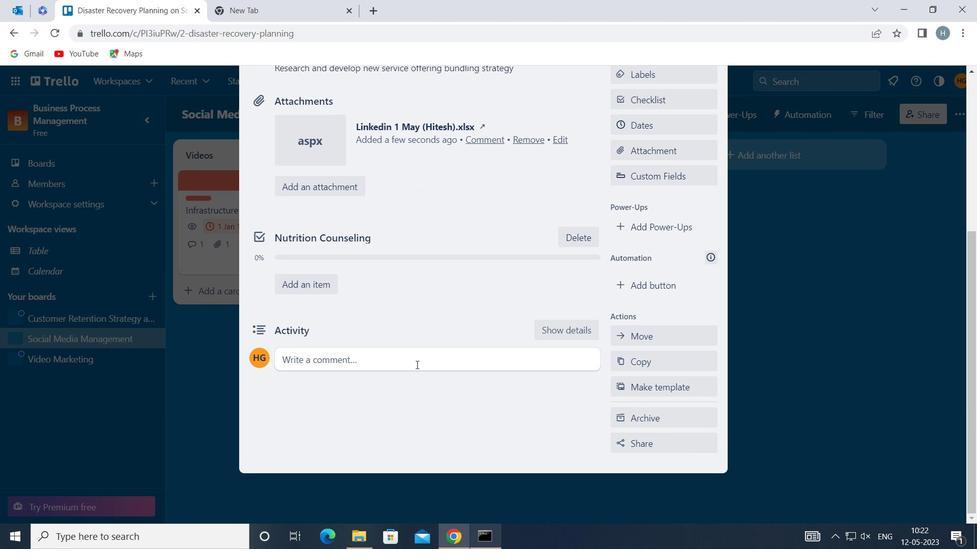 
Action: Mouse moved to (410, 393)
Screenshot: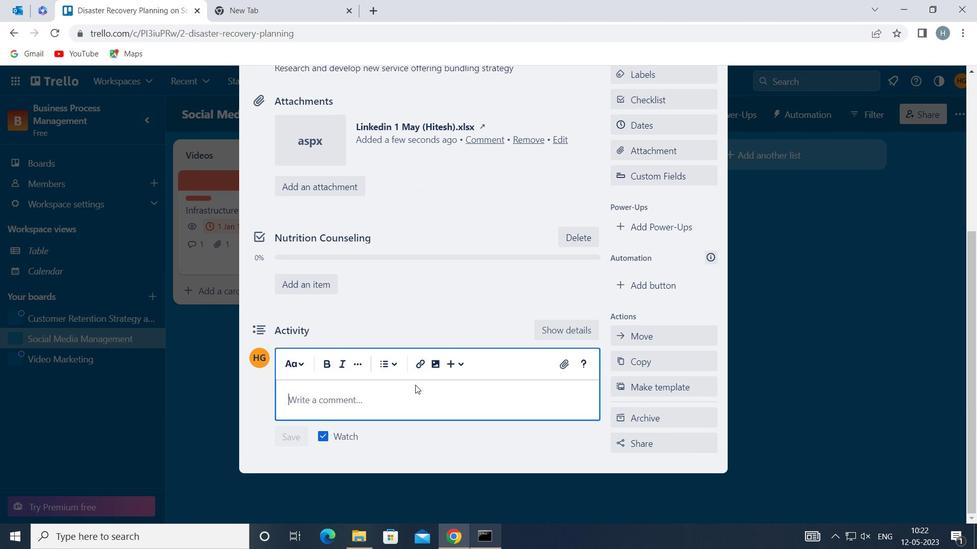 
Action: Mouse pressed left at (410, 393)
Screenshot: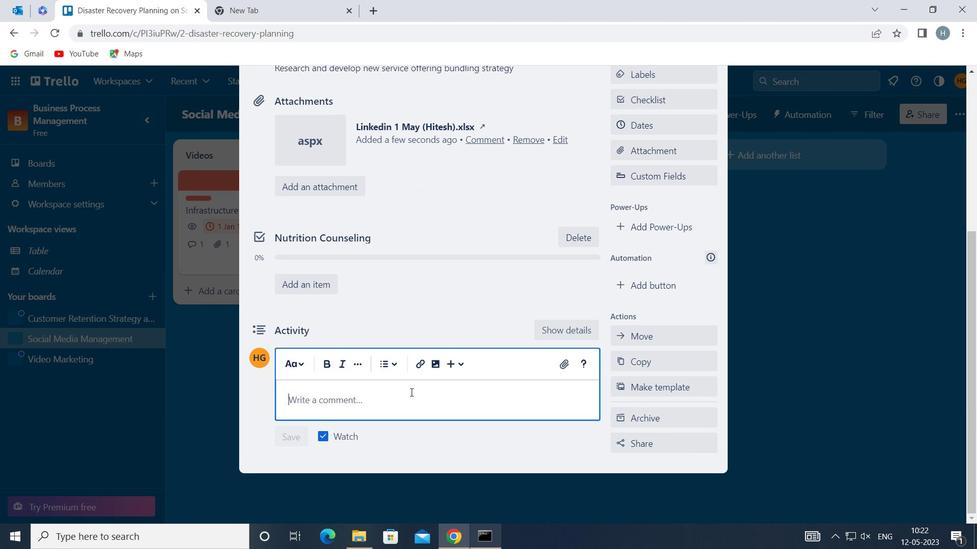 
Action: Mouse moved to (409, 393)
Screenshot: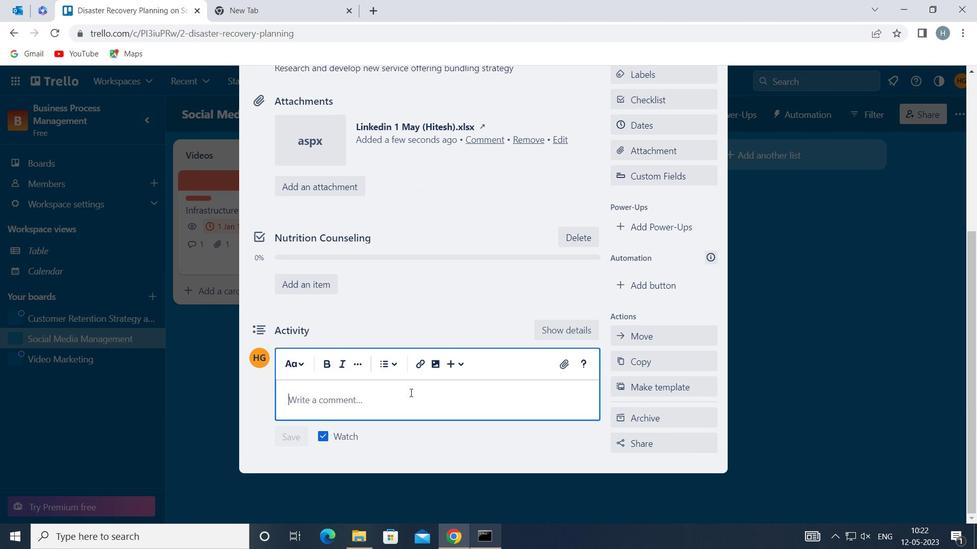 
Action: Key pressed <Key.shift>WE<Key.space>SHOULD<Key.space>APPROACH<Key.space>THIS<Key.space>TASK<Key.space>WITH<Key.space>A<Key.space>SENSE<Key.space>OF<Key.space>EXPERIMENTATION<Key.space>AND<Key.space>EXPLORATION,<Key.space>WILLING<Key.space>TO<Key.space>TRY<Key.space>NEW<Key.space>THINGS<Key.space>AND<Key.space>TAKE<Key.space>RISKS
Screenshot: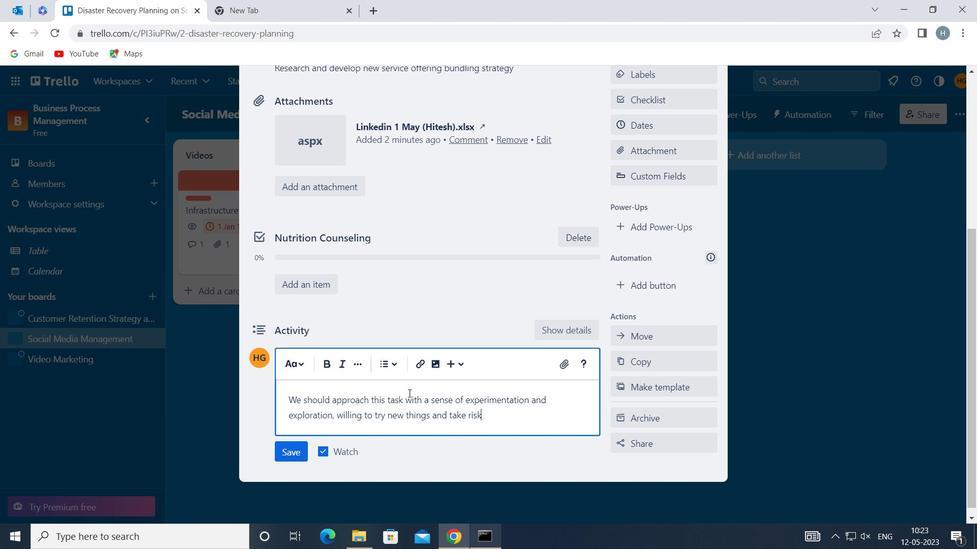 
Action: Mouse moved to (302, 446)
Screenshot: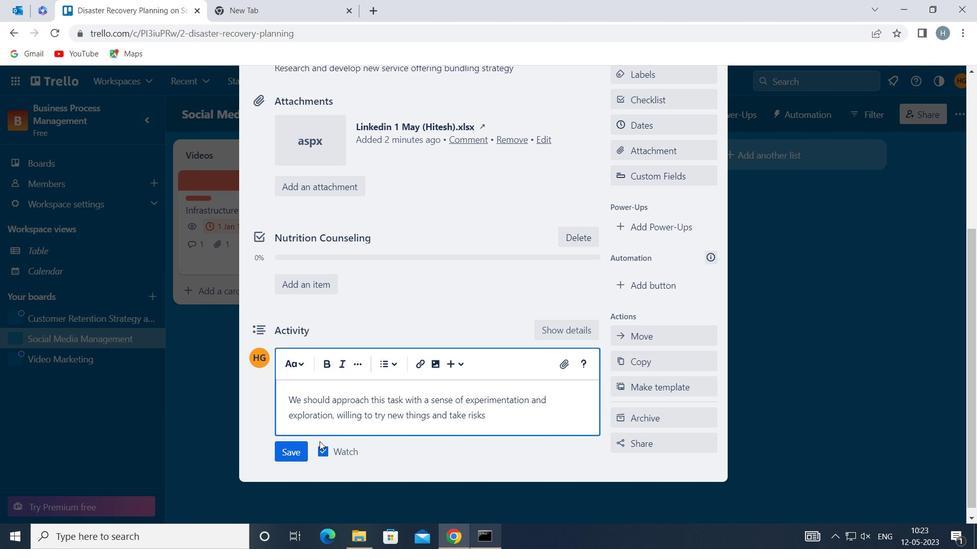 
Action: Mouse pressed left at (302, 446)
Screenshot: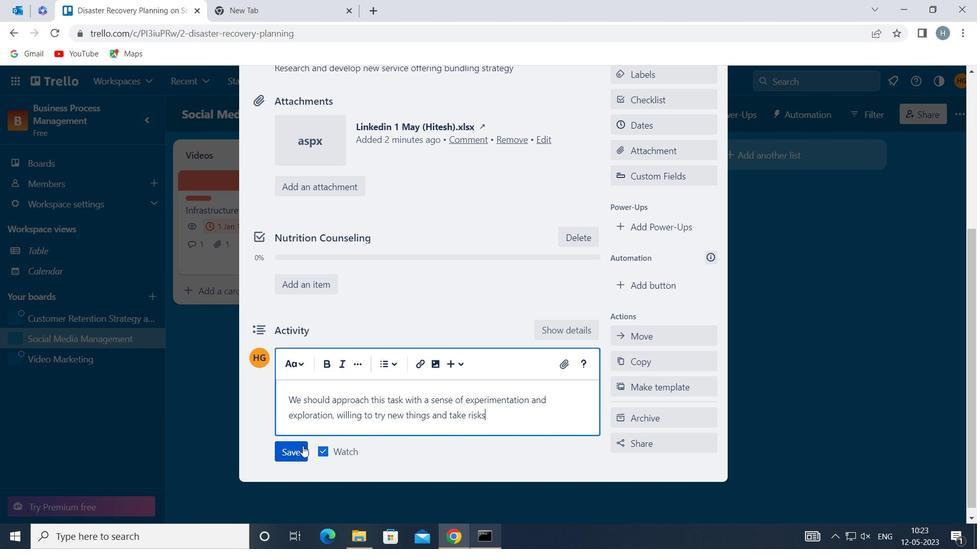 
Action: Mouse moved to (666, 133)
Screenshot: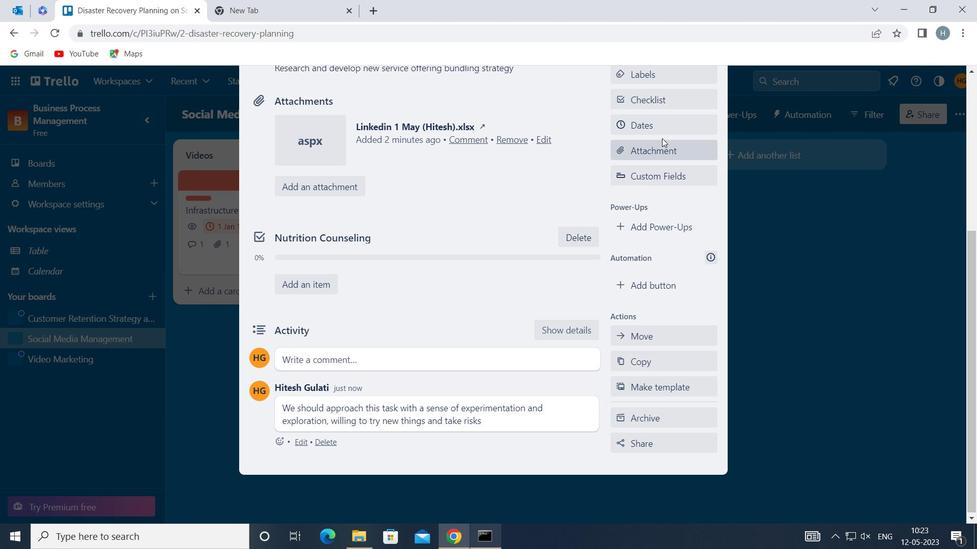 
Action: Mouse pressed left at (666, 133)
Screenshot: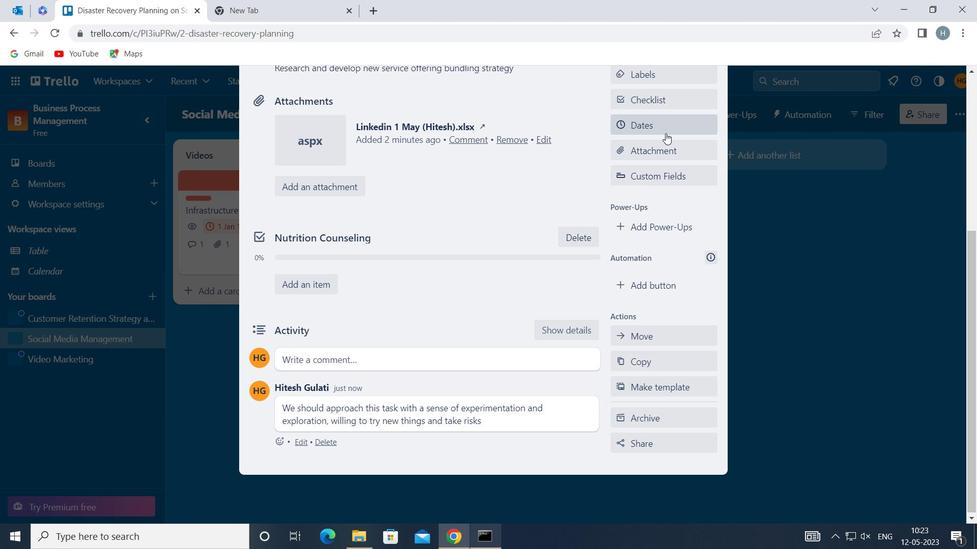 
Action: Mouse moved to (625, 339)
Screenshot: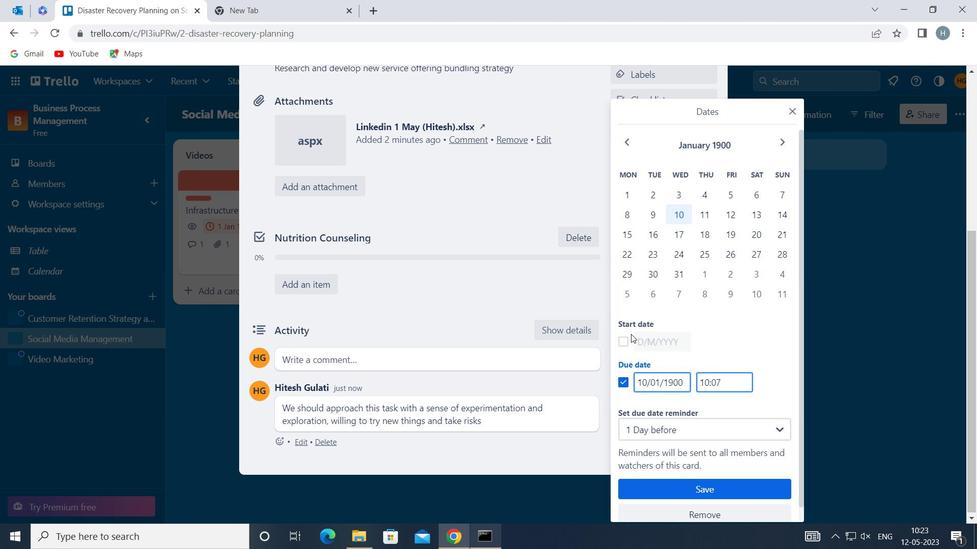 
Action: Mouse pressed left at (625, 339)
Screenshot: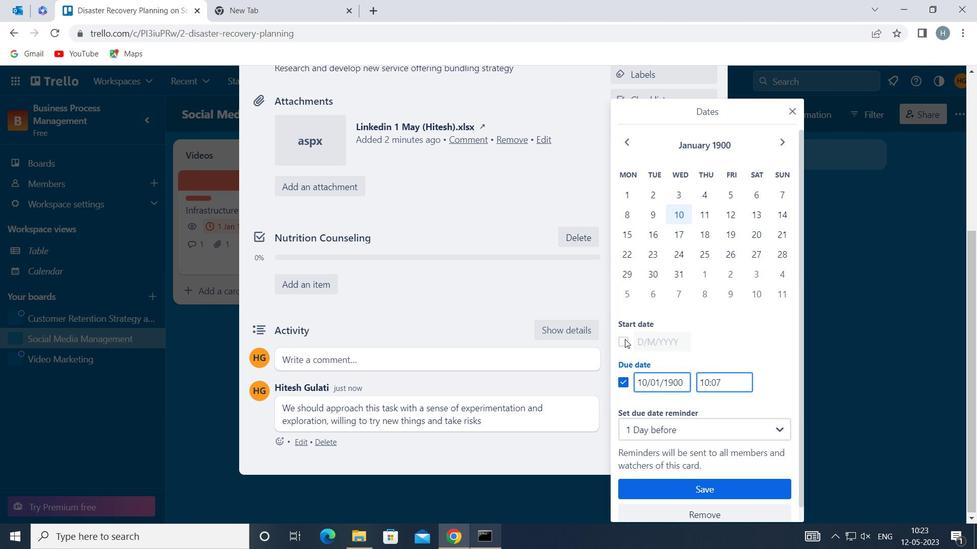 
Action: Mouse moved to (643, 337)
Screenshot: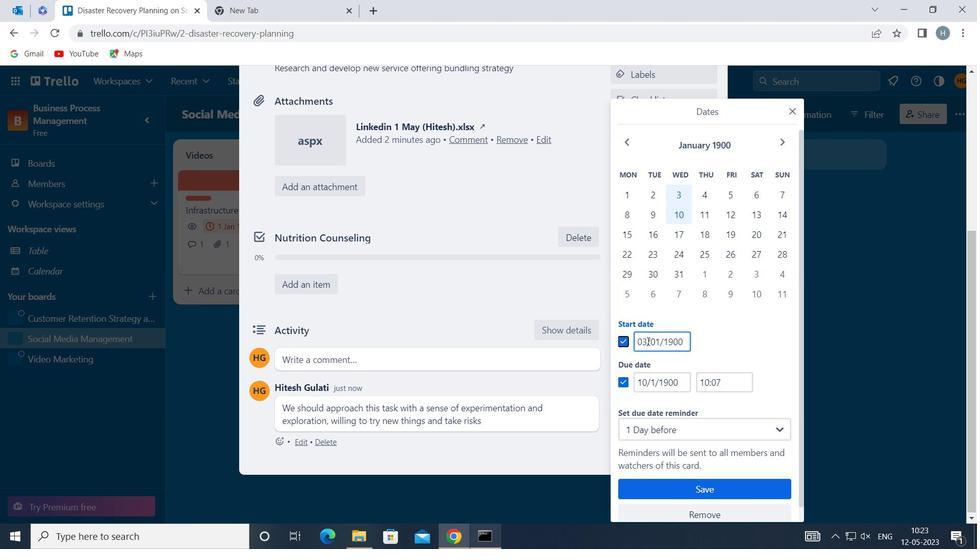 
Action: Mouse pressed left at (643, 337)
Screenshot: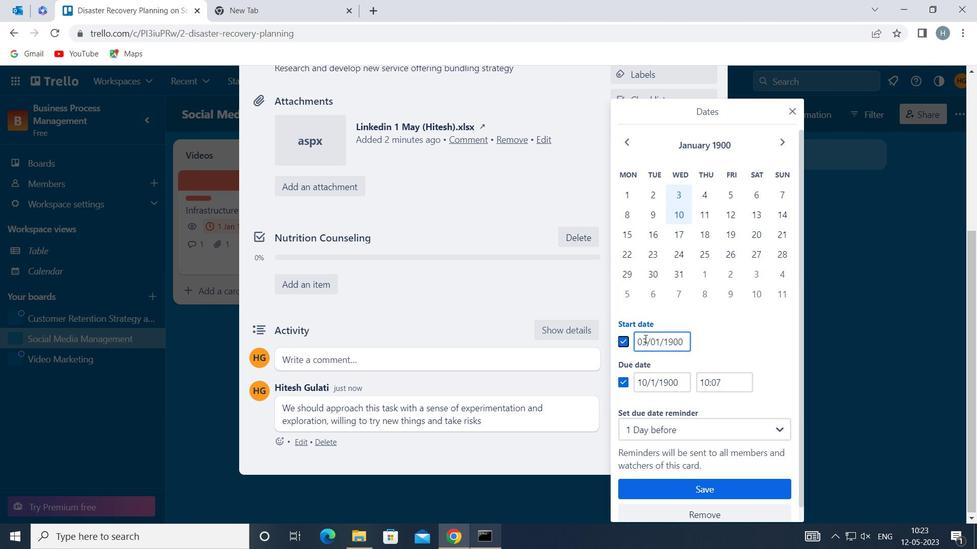 
Action: Key pressed <Key.backspace>4
Screenshot: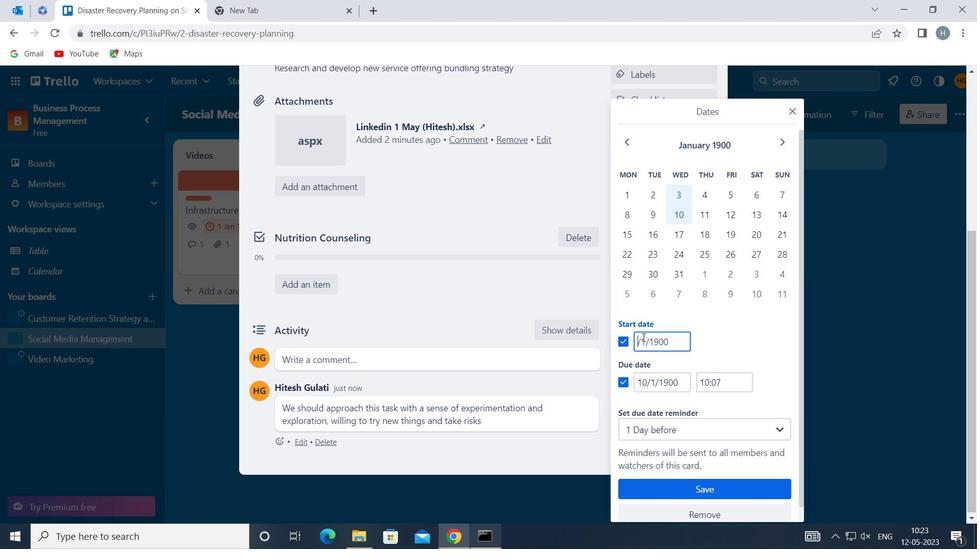 
Action: Mouse moved to (645, 384)
Screenshot: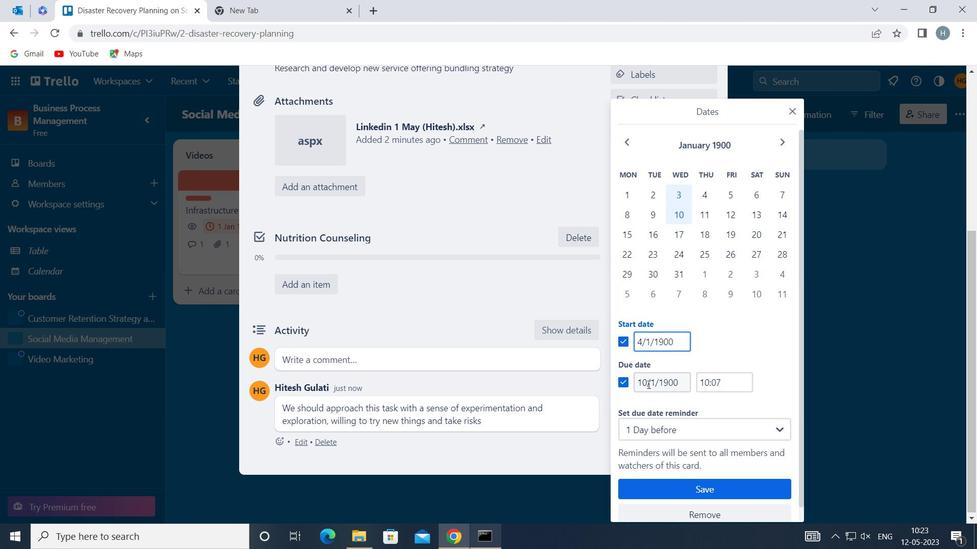 
Action: Mouse pressed left at (645, 384)
Screenshot: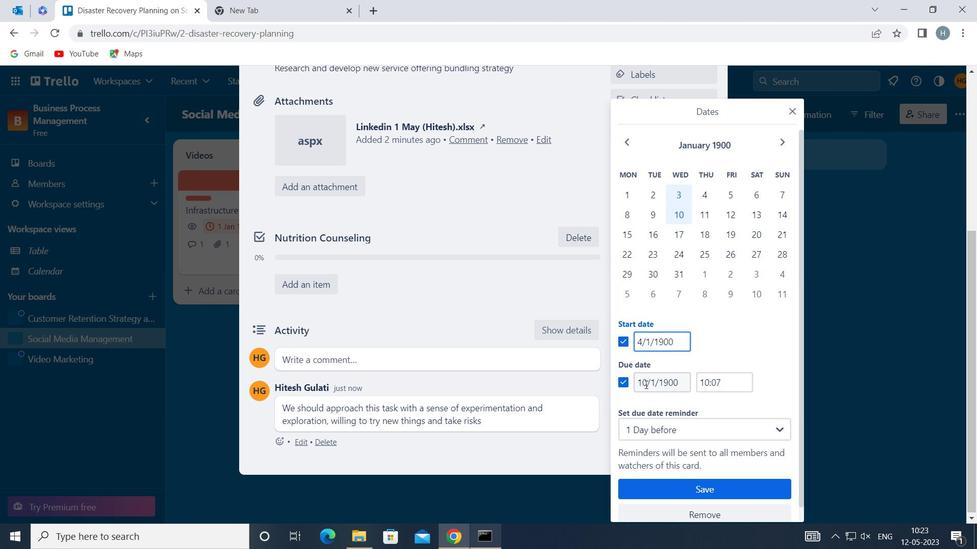 
Action: Mouse moved to (645, 380)
Screenshot: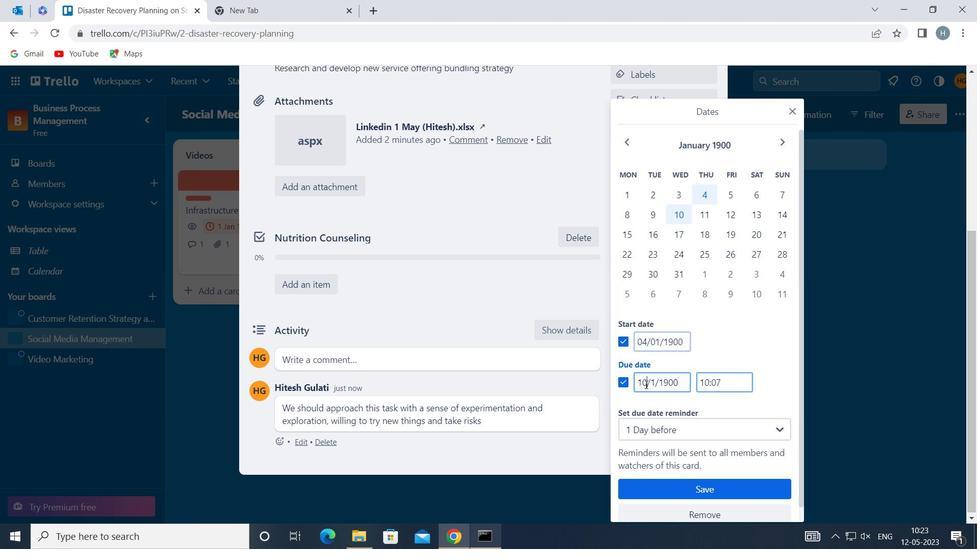 
Action: Key pressed <Key.left><Key.right><Key.backspace>1
Screenshot: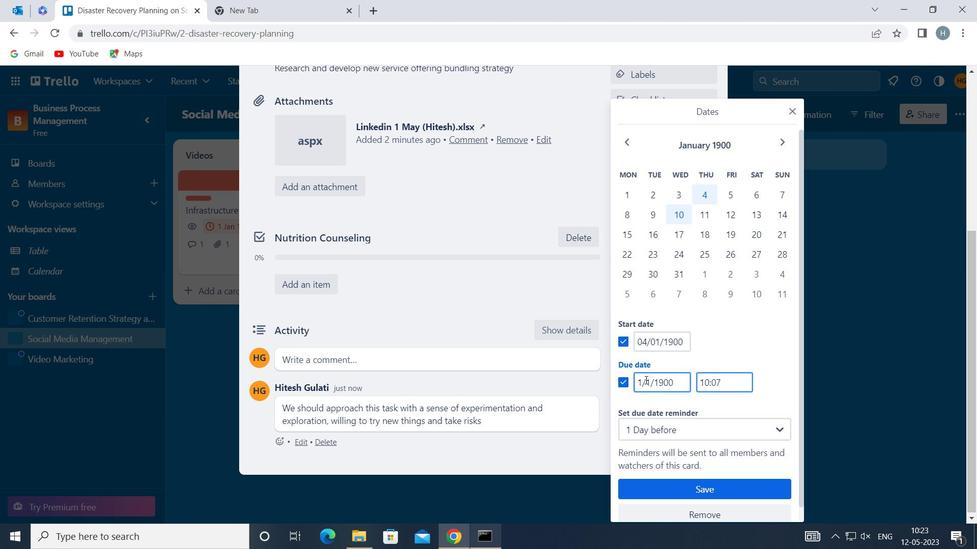 
Action: Mouse moved to (680, 492)
Screenshot: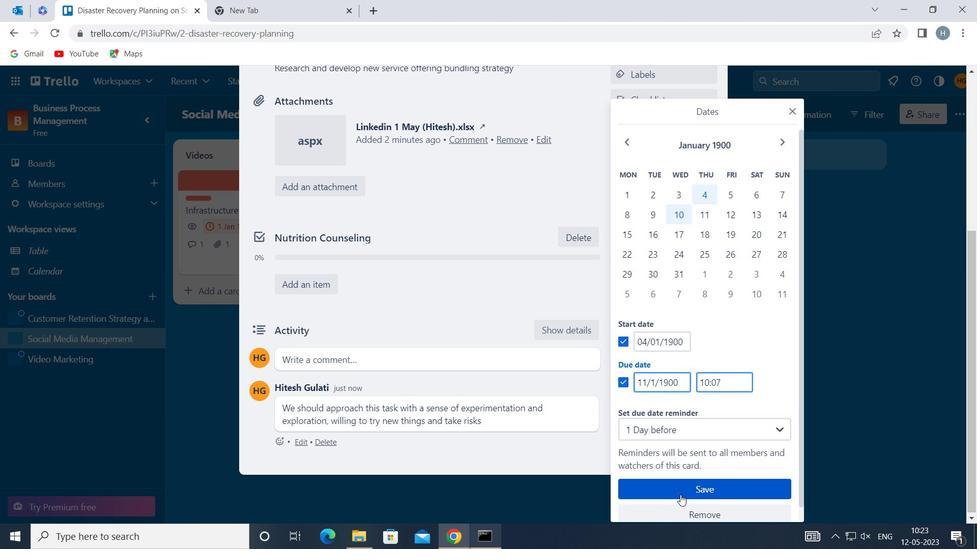 
Action: Mouse pressed left at (680, 492)
Screenshot: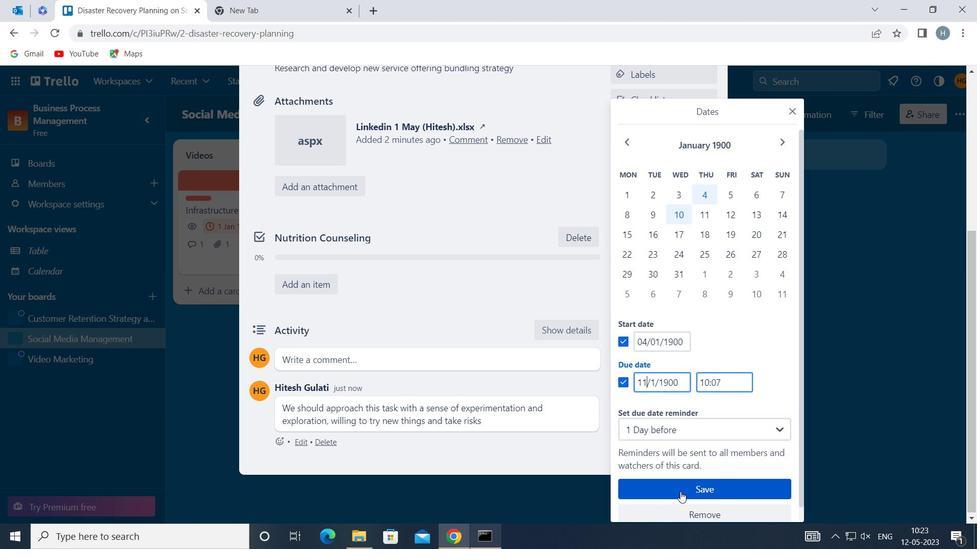 
Action: Mouse moved to (571, 146)
Screenshot: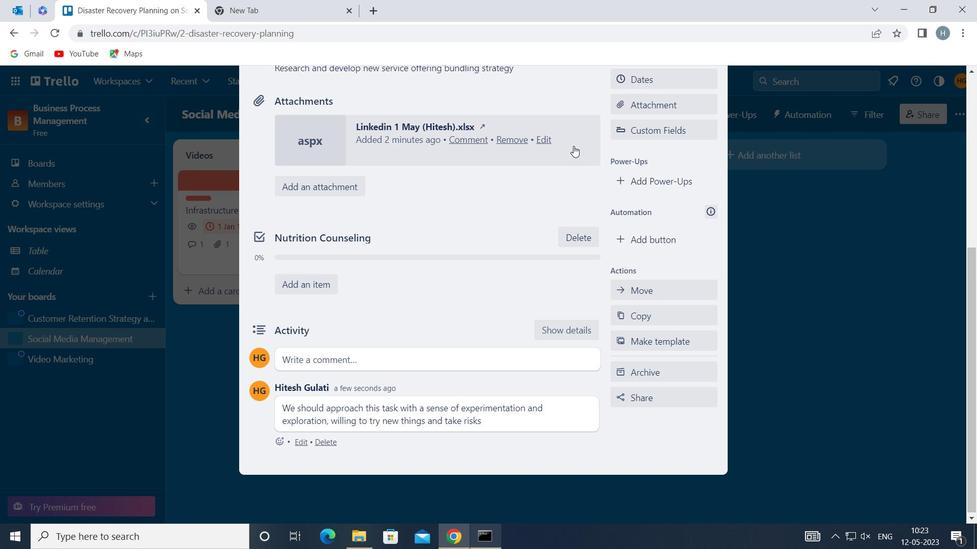 
